 Task: Create a sub task System Test and UAT for the task  Develop a mobile app for iOS and Android in the project AcePlan , assign it to team member softage.2@softage.net and update the status of the sub task to  At Risk , set the priority of the sub task to Medium
Action: Mouse moved to (59, 318)
Screenshot: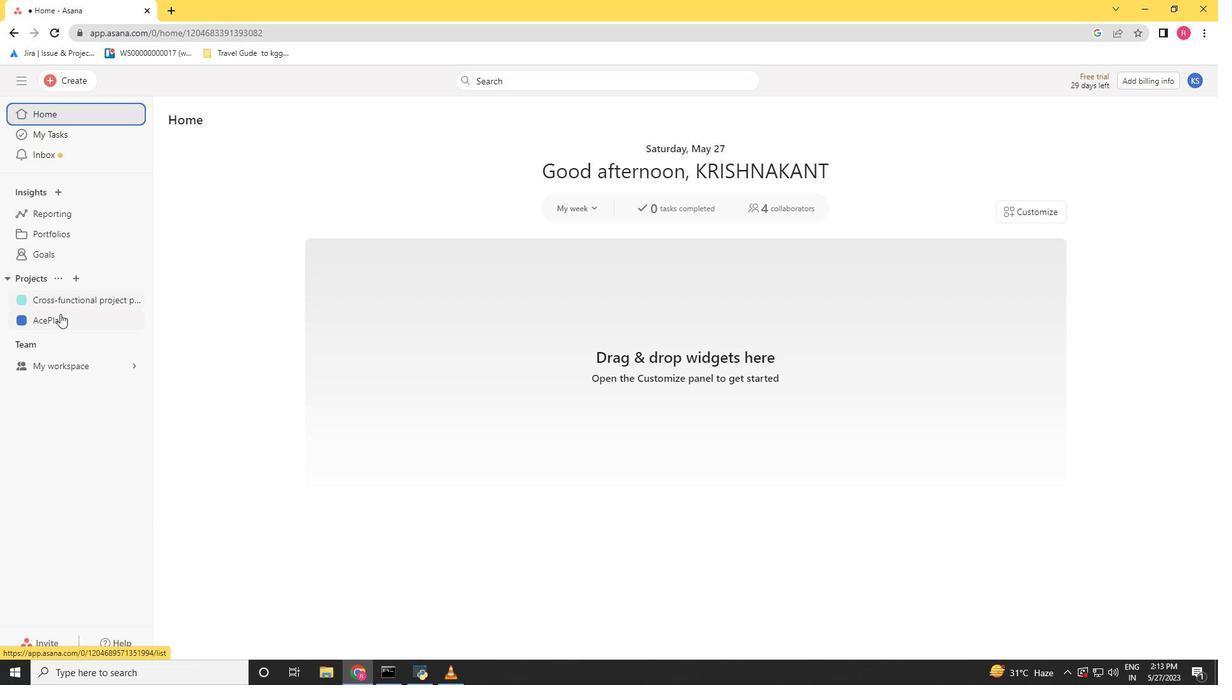 
Action: Mouse pressed left at (59, 318)
Screenshot: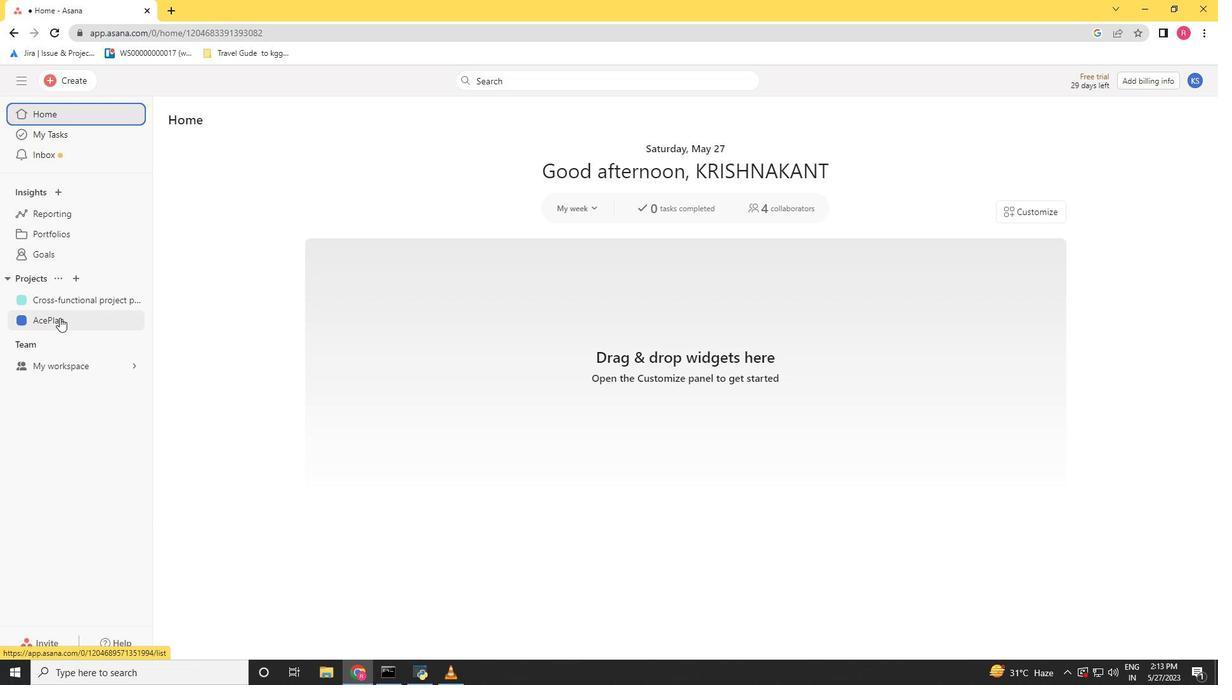 
Action: Mouse moved to (459, 322)
Screenshot: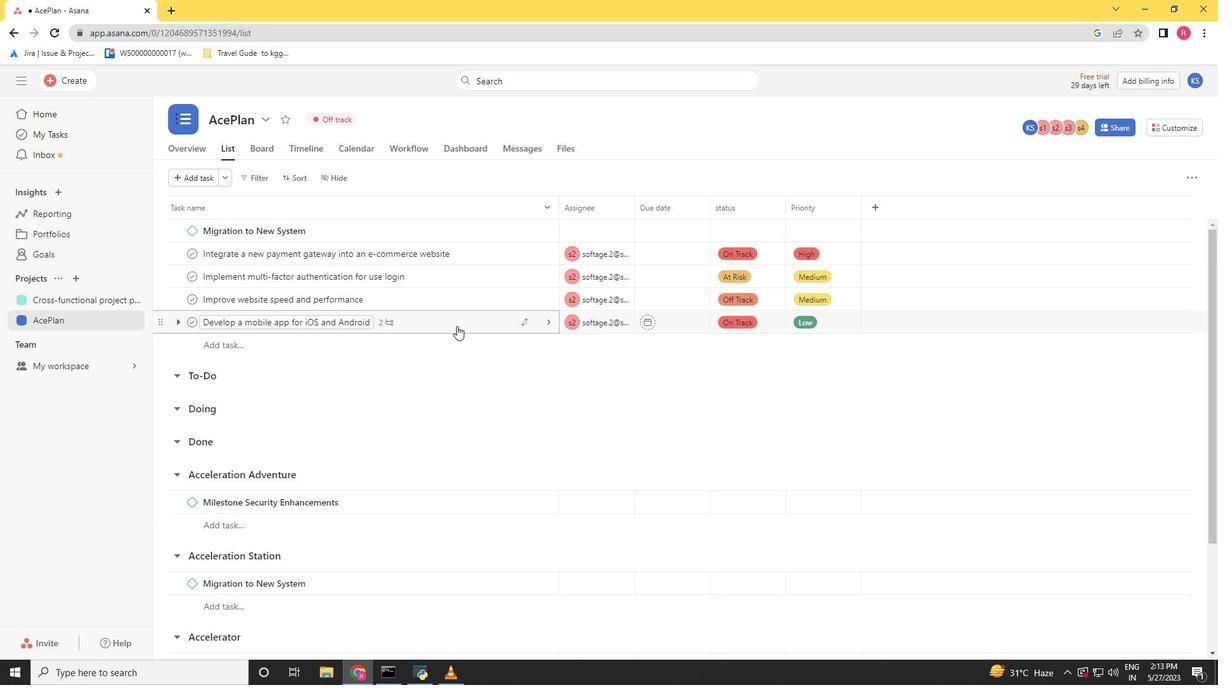 
Action: Mouse pressed left at (459, 322)
Screenshot: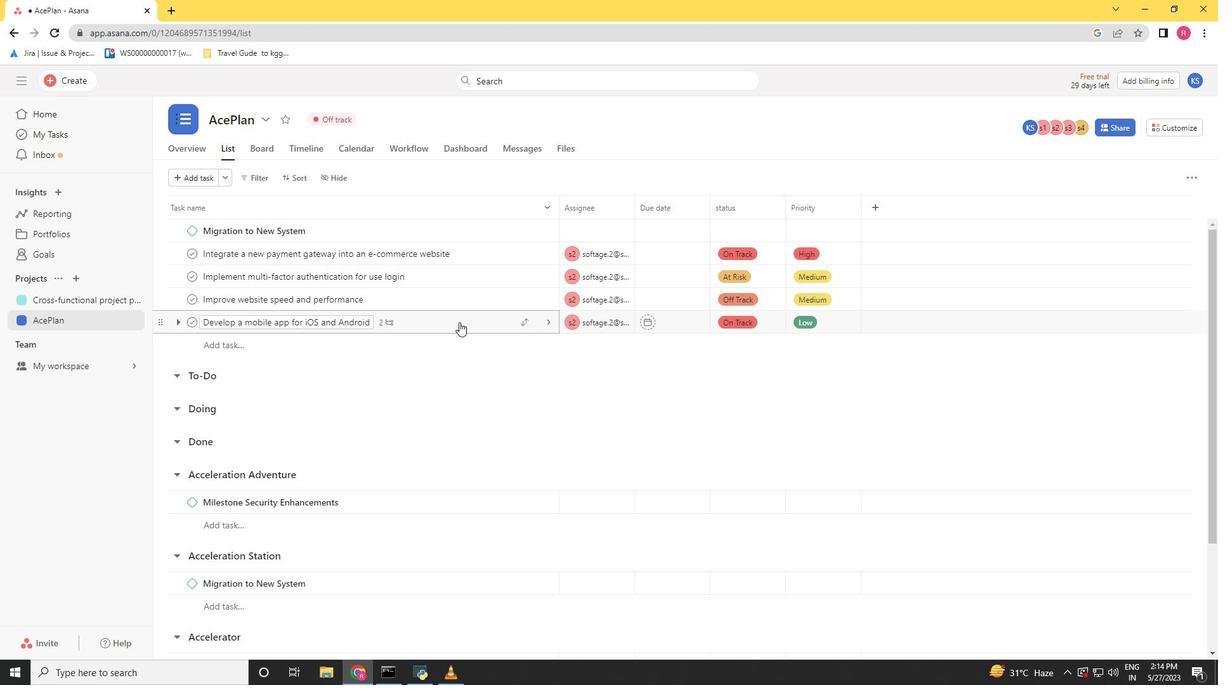 
Action: Mouse moved to (918, 341)
Screenshot: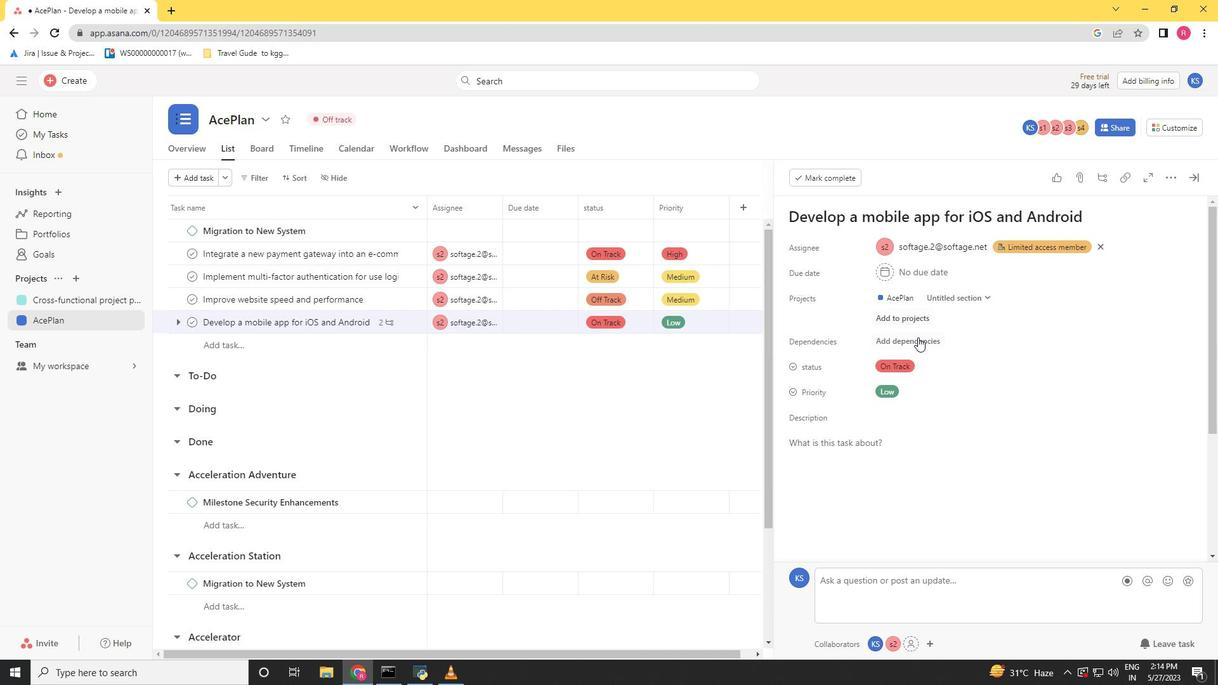 
Action: Mouse scrolled (918, 340) with delta (0, 0)
Screenshot: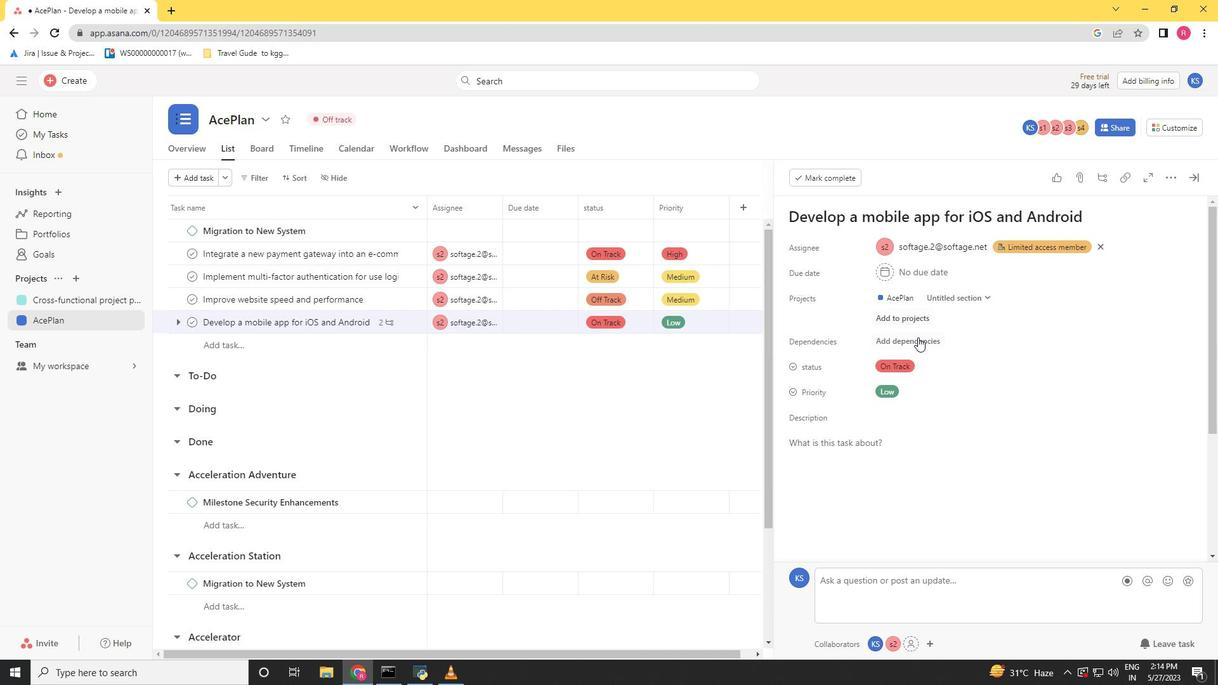 
Action: Mouse moved to (917, 344)
Screenshot: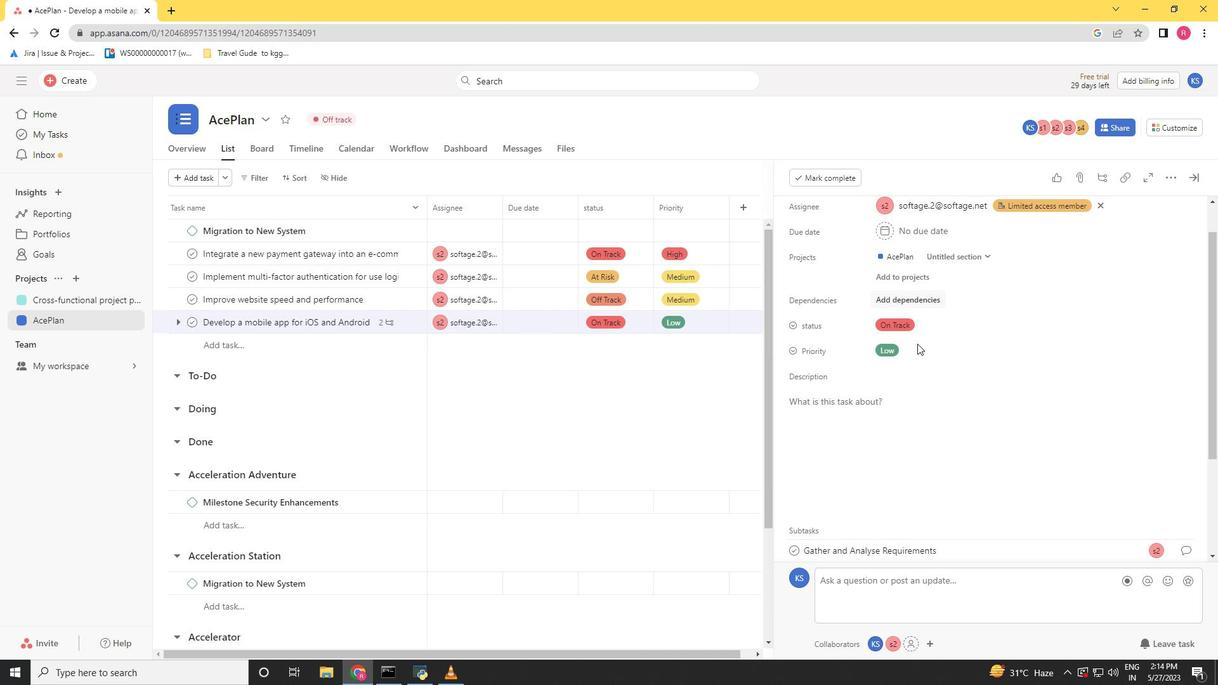 
Action: Mouse scrolled (917, 344) with delta (0, 0)
Screenshot: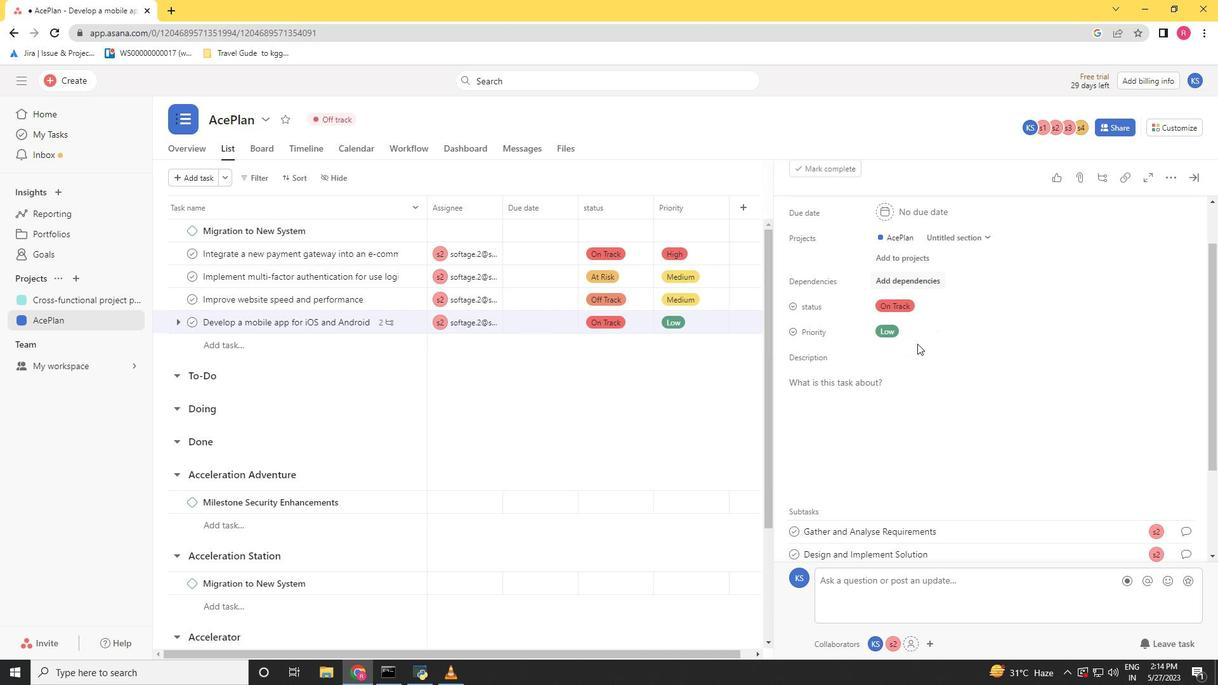 
Action: Mouse scrolled (917, 344) with delta (0, 0)
Screenshot: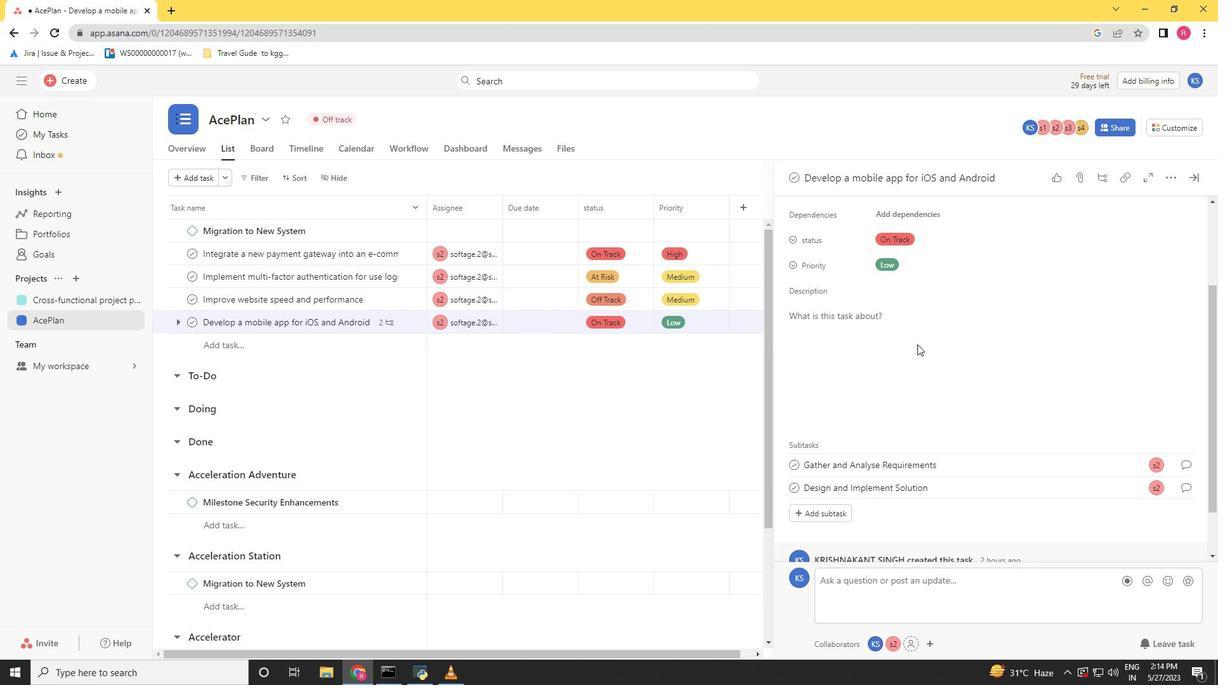 
Action: Mouse scrolled (917, 344) with delta (0, 0)
Screenshot: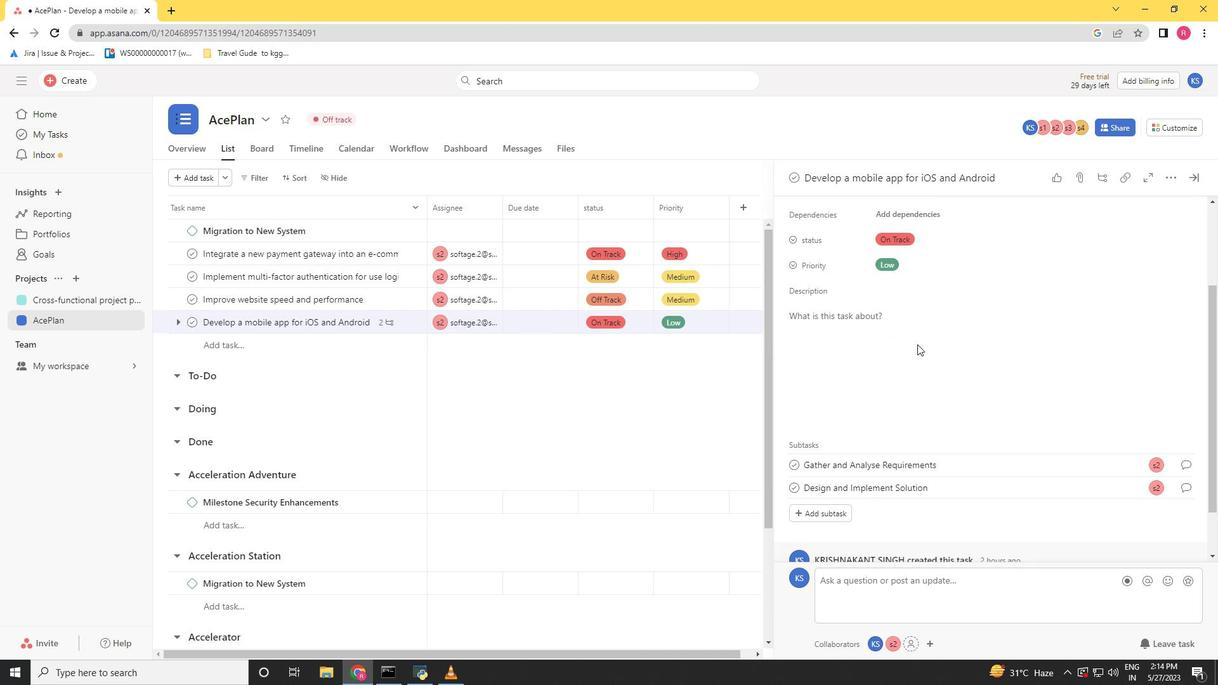 
Action: Mouse scrolled (917, 344) with delta (0, 0)
Screenshot: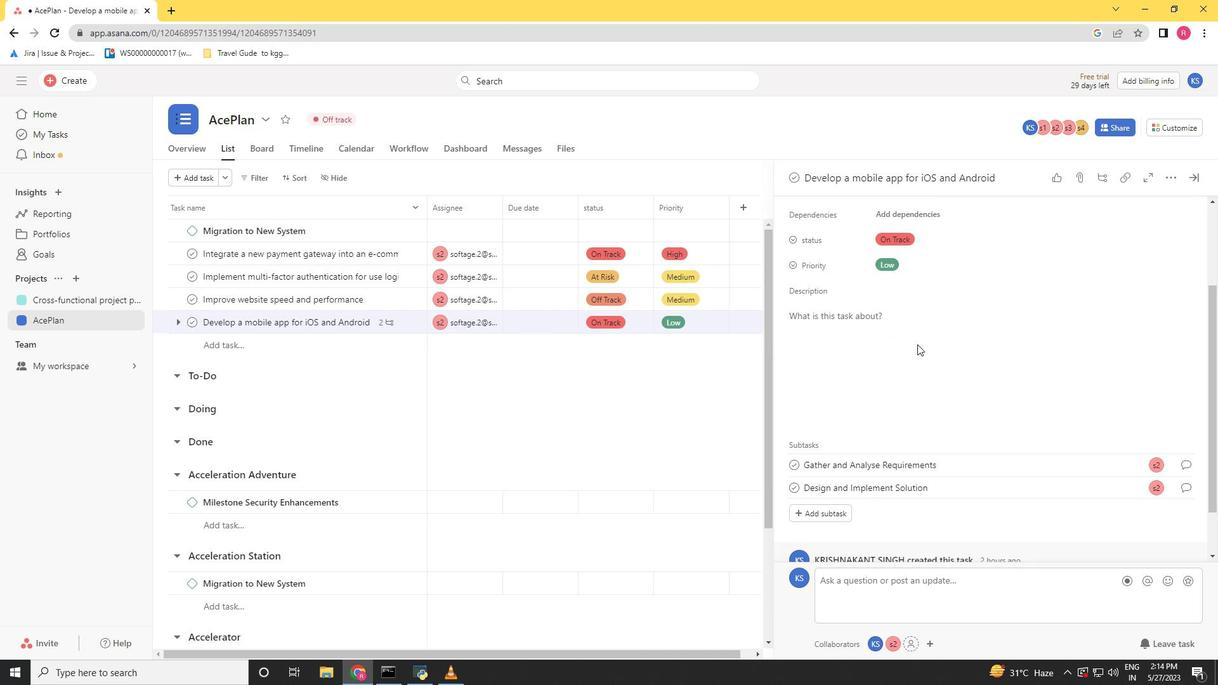 
Action: Mouse scrolled (917, 344) with delta (0, 0)
Screenshot: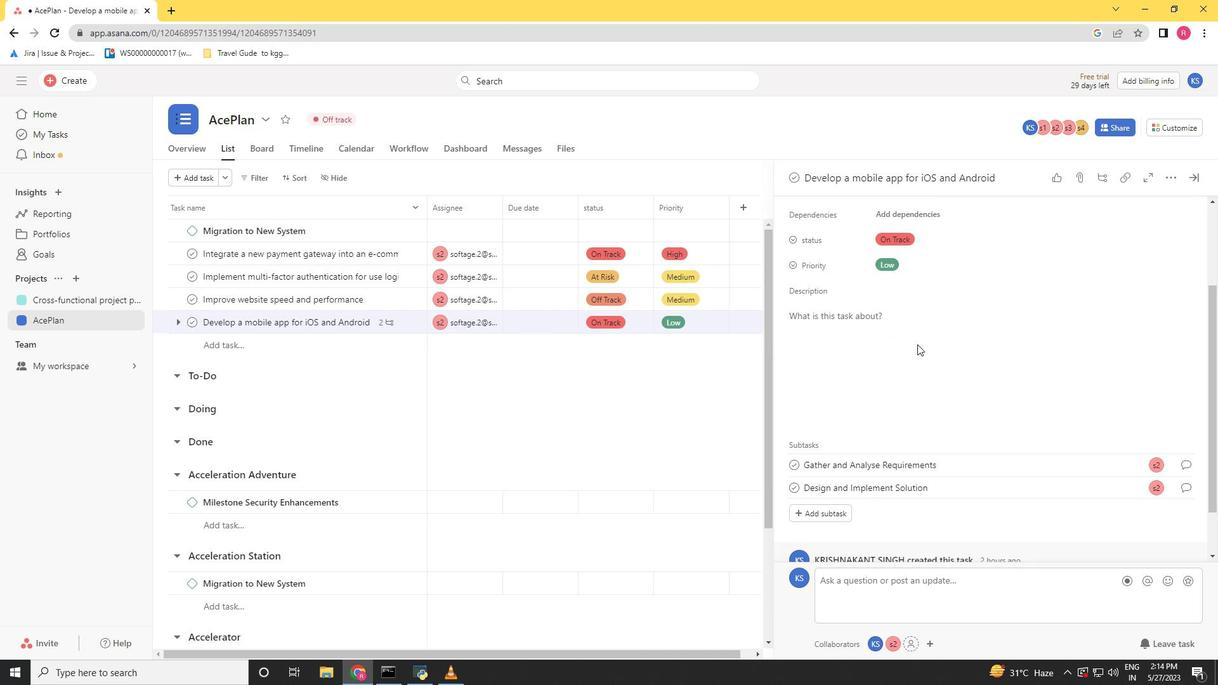 
Action: Mouse scrolled (917, 344) with delta (0, 0)
Screenshot: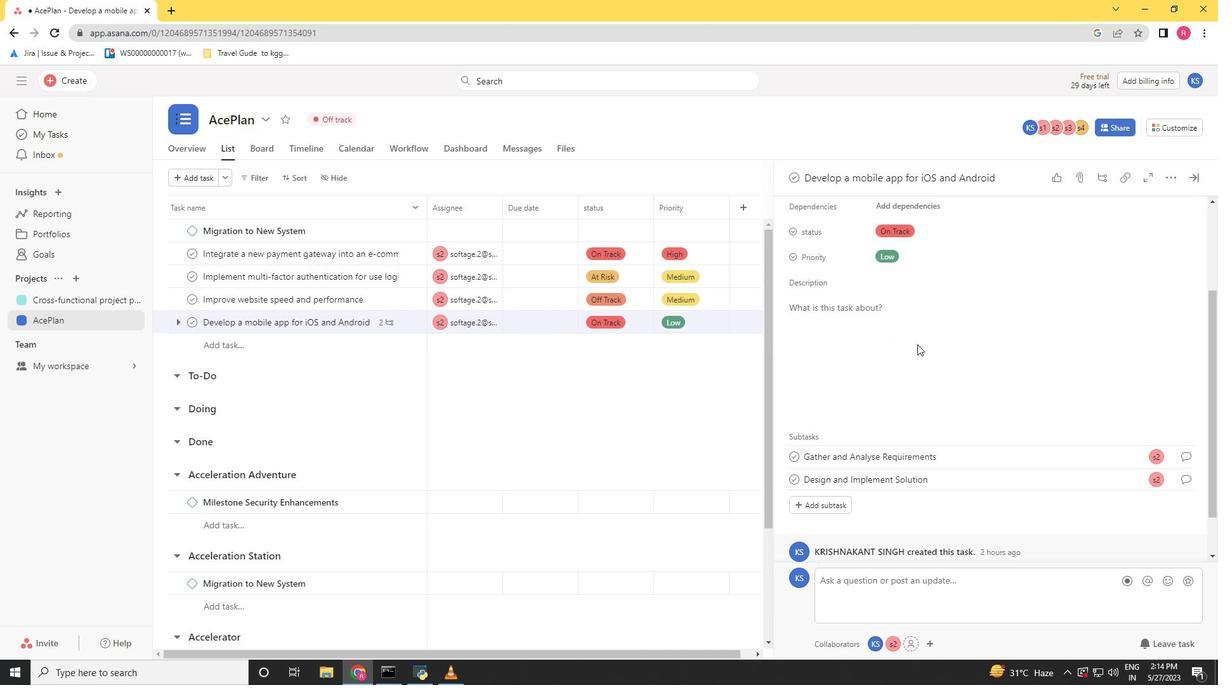 
Action: Mouse moved to (826, 448)
Screenshot: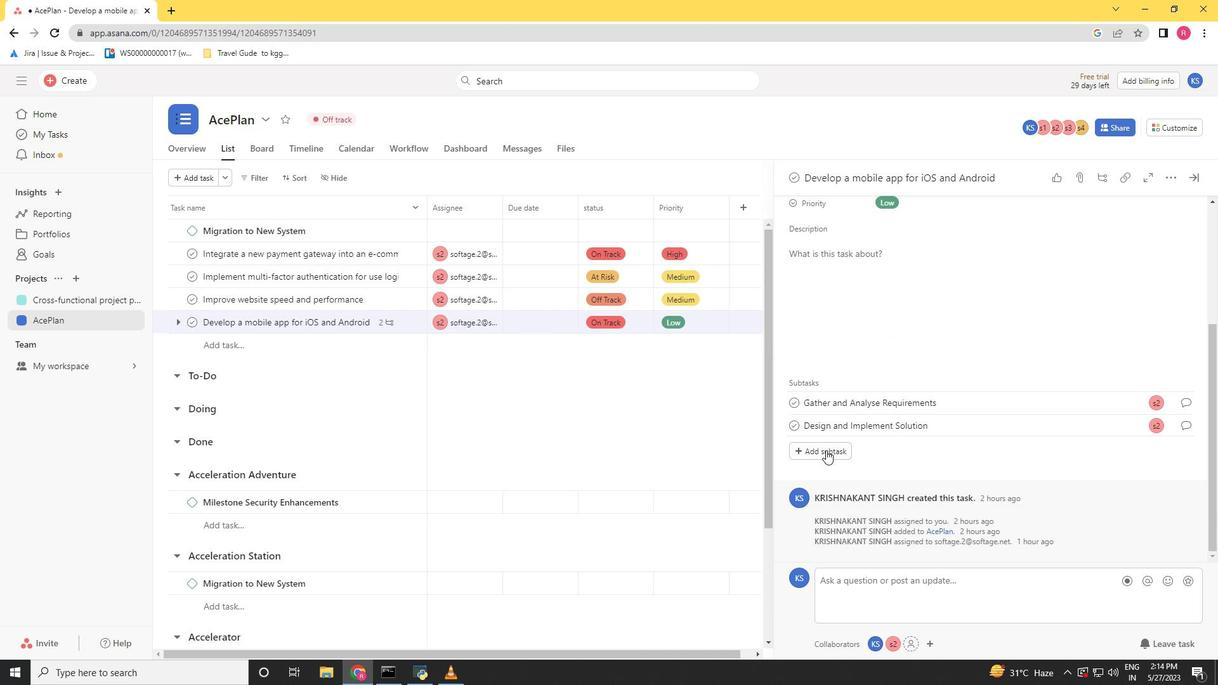 
Action: Mouse pressed left at (826, 448)
Screenshot: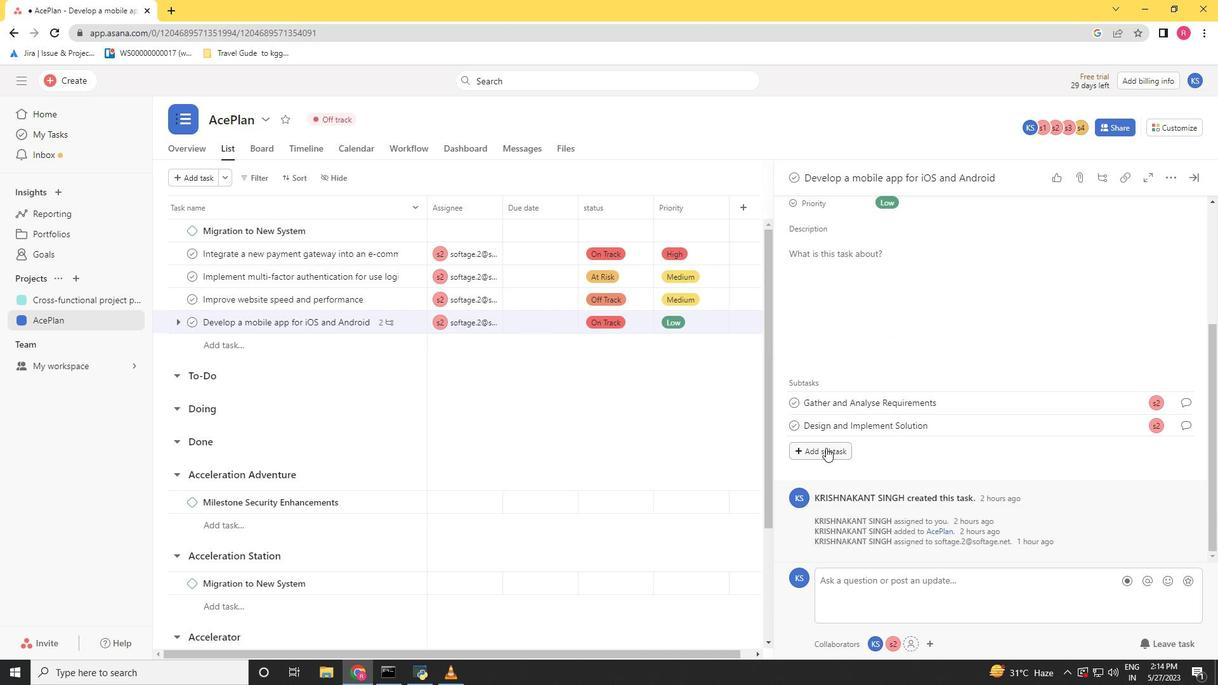 
Action: Mouse moved to (819, 451)
Screenshot: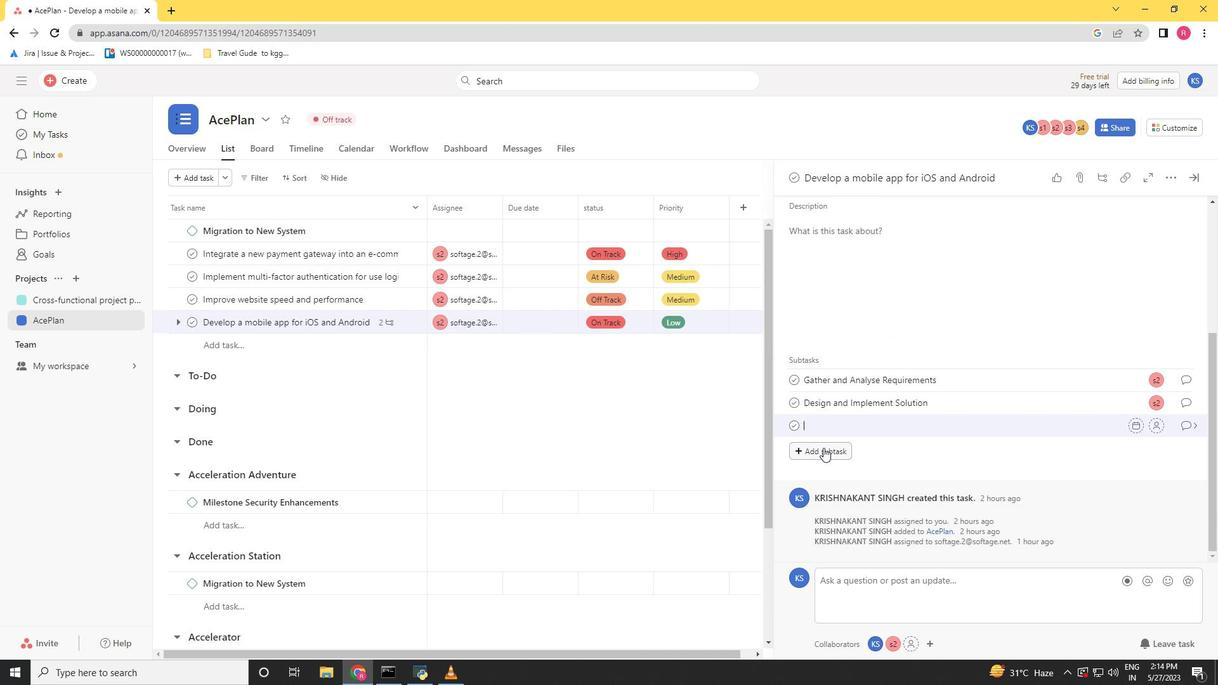 
Action: Key pressed <Key.shift>System<Key.space><Key.shift>Test<Key.space>and<Key.space><Key.shift><Key.shift><Key.shift><Key.shift><Key.shift><Key.shift>UAT<Key.space><Key.enter>
Screenshot: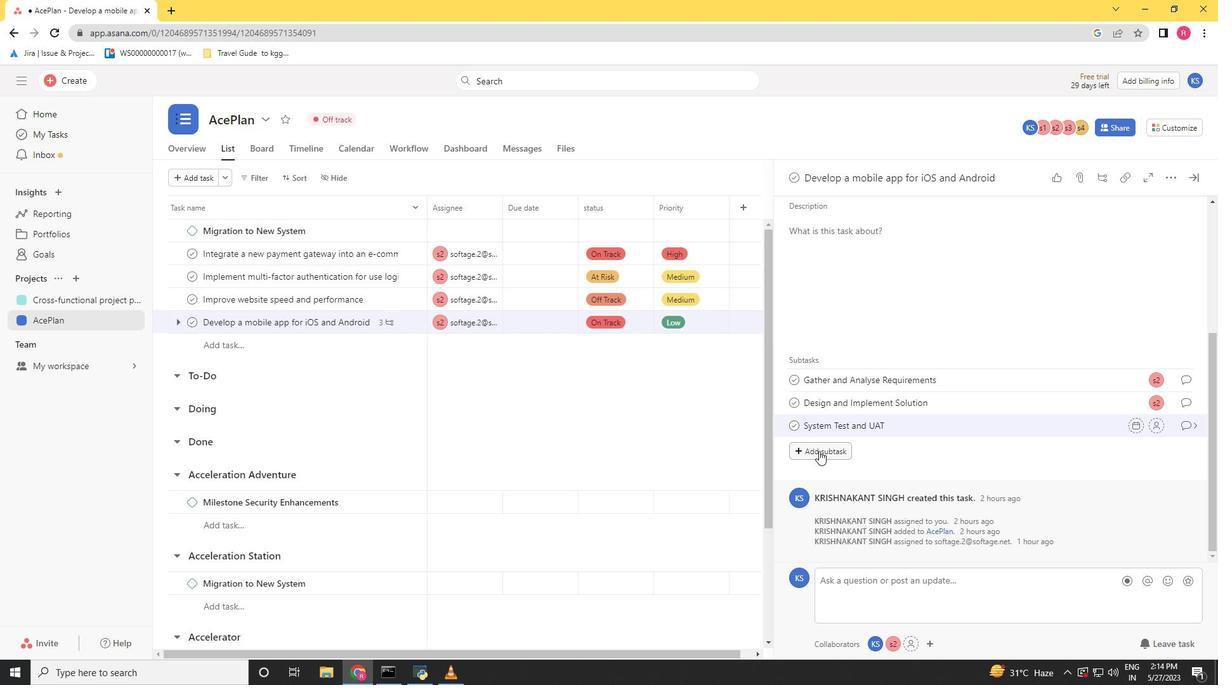 
Action: Mouse moved to (1192, 405)
Screenshot: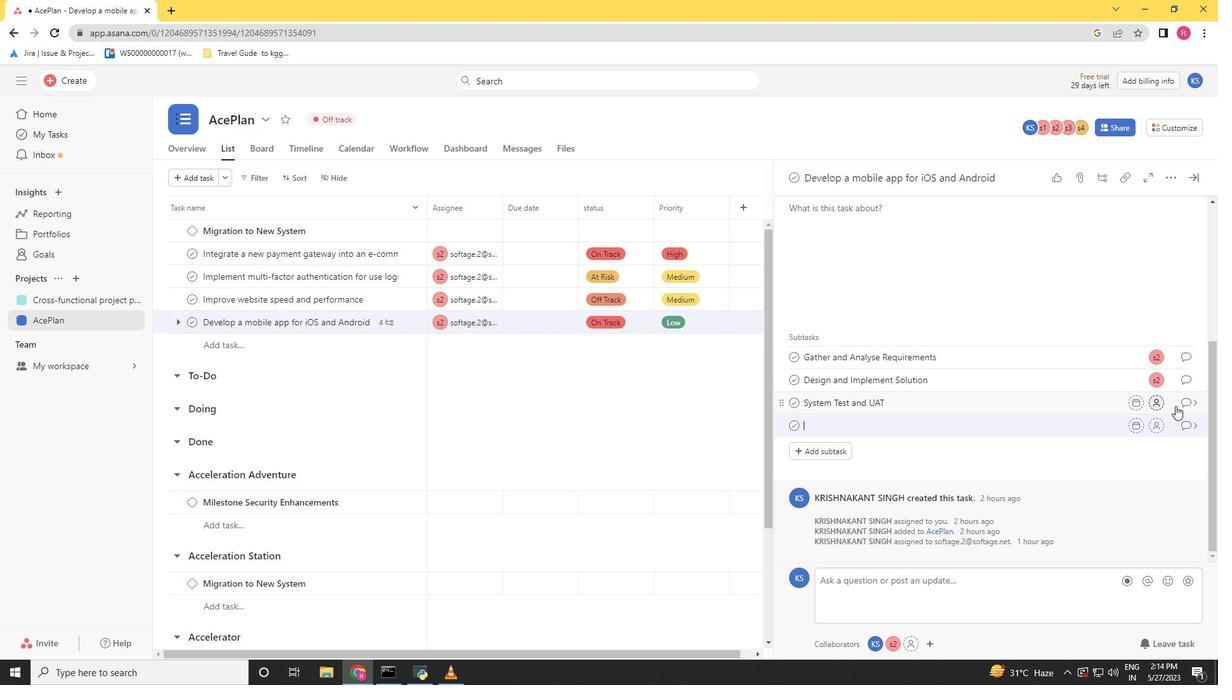 
Action: Mouse pressed left at (1192, 405)
Screenshot: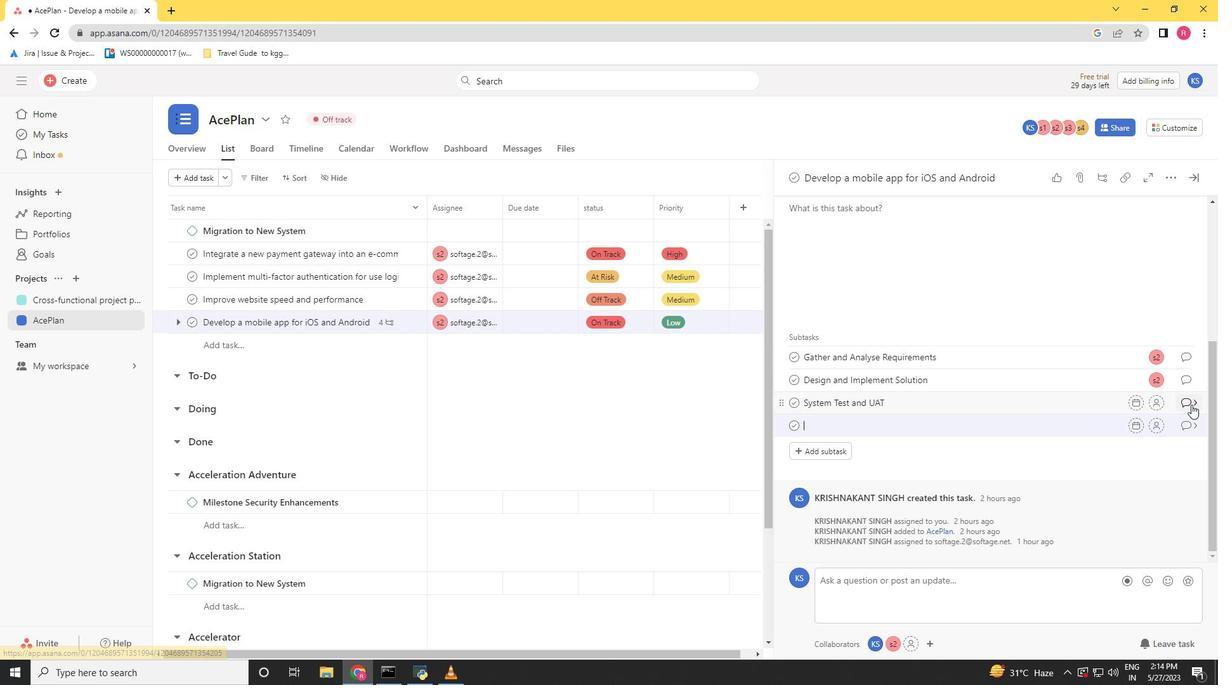 
Action: Mouse moved to (1182, 422)
Screenshot: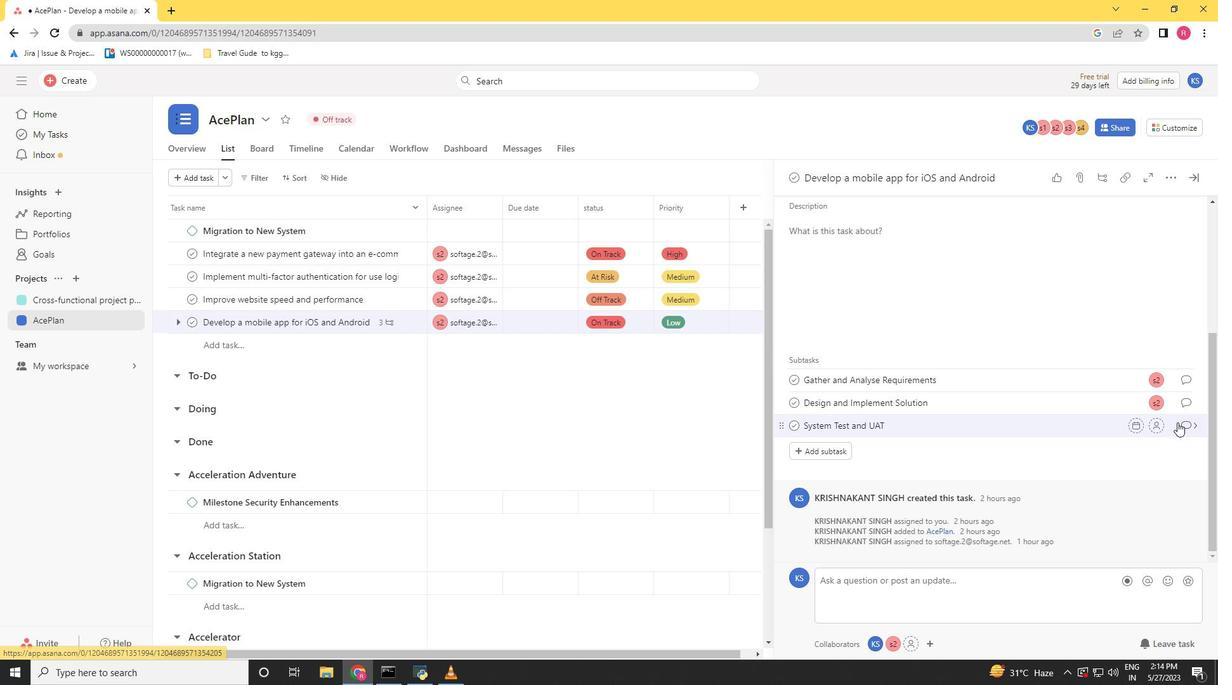 
Action: Mouse pressed left at (1182, 422)
Screenshot: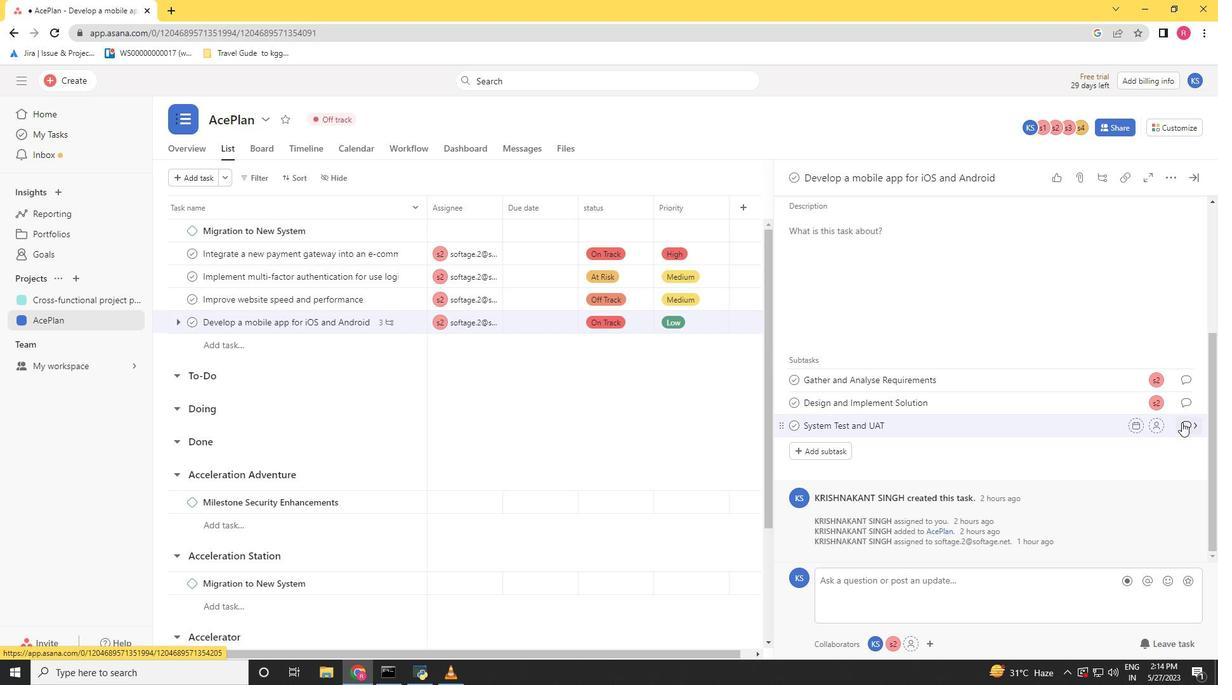 
Action: Mouse moved to (821, 359)
Screenshot: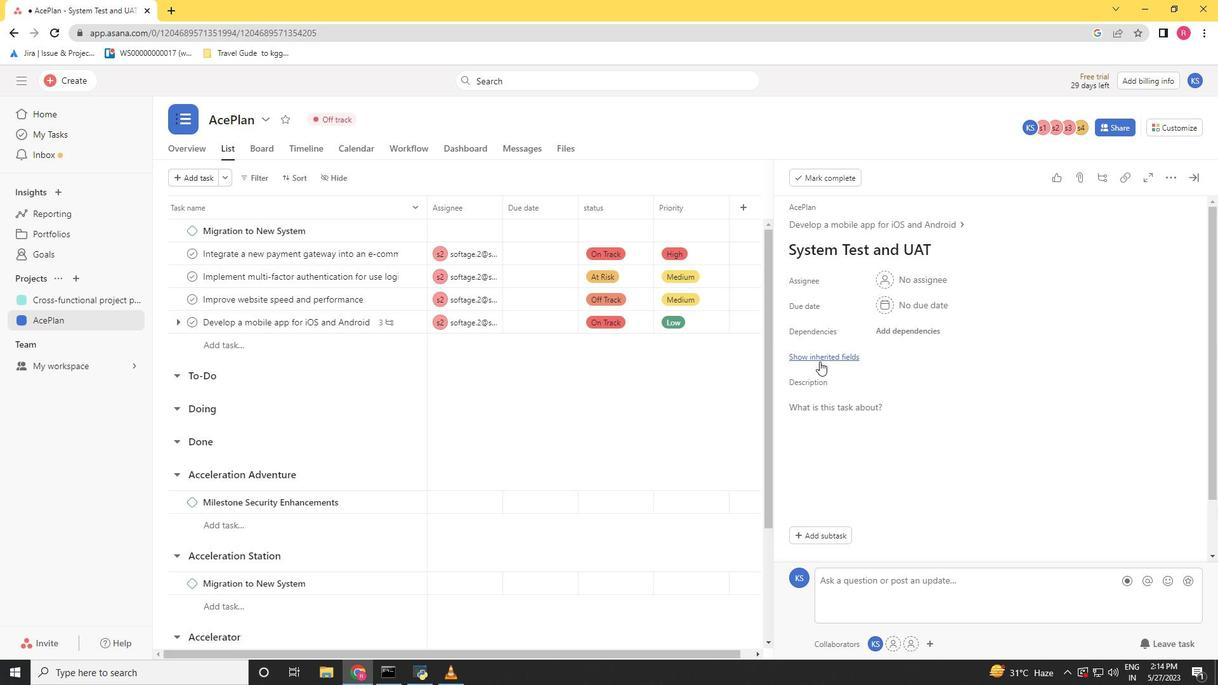 
Action: Mouse pressed left at (821, 359)
Screenshot: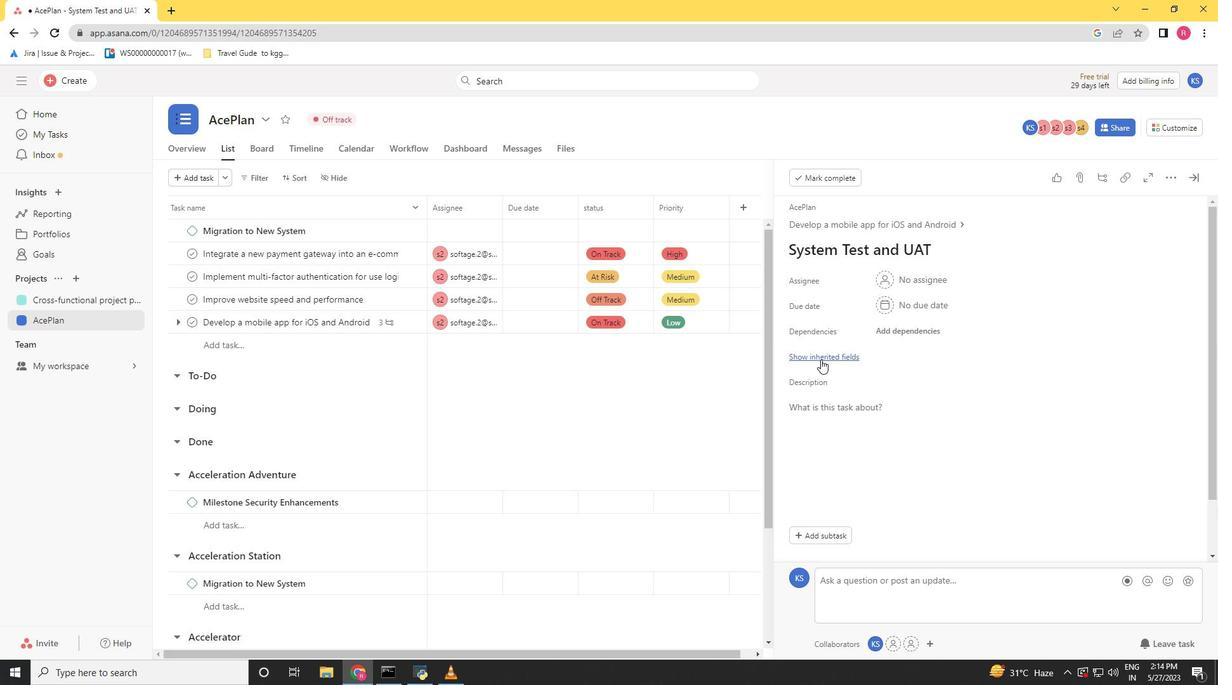 
Action: Mouse moved to (889, 502)
Screenshot: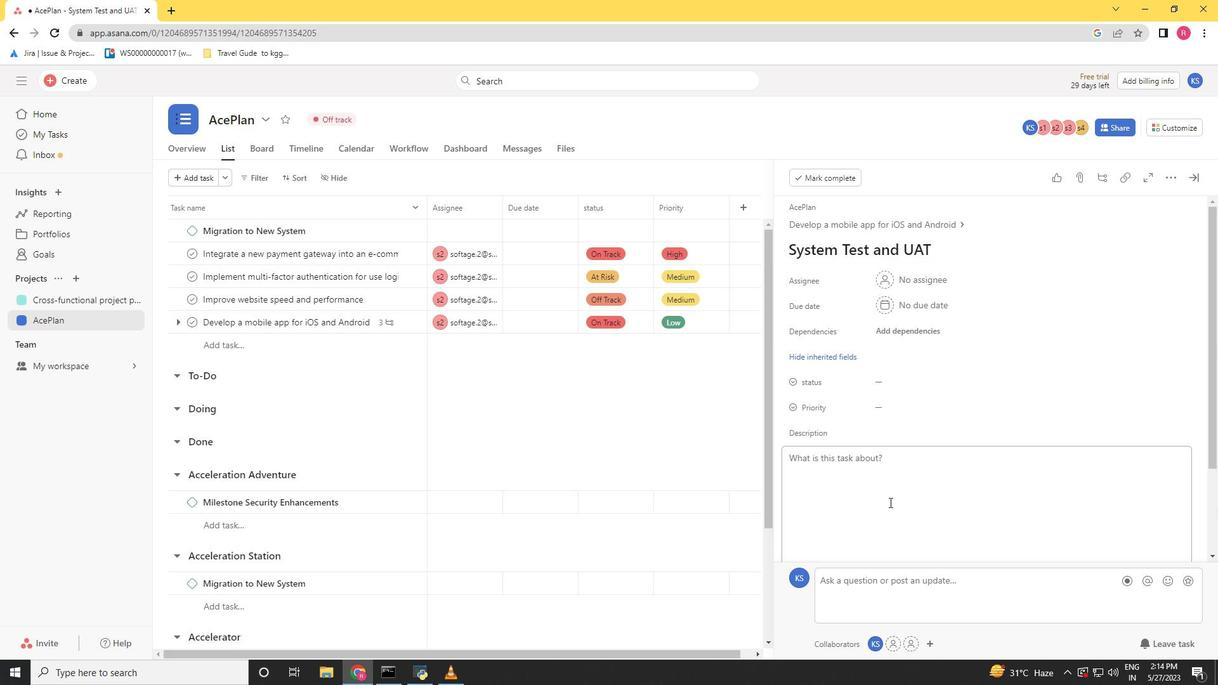 
Action: Mouse scrolled (889, 501) with delta (0, 0)
Screenshot: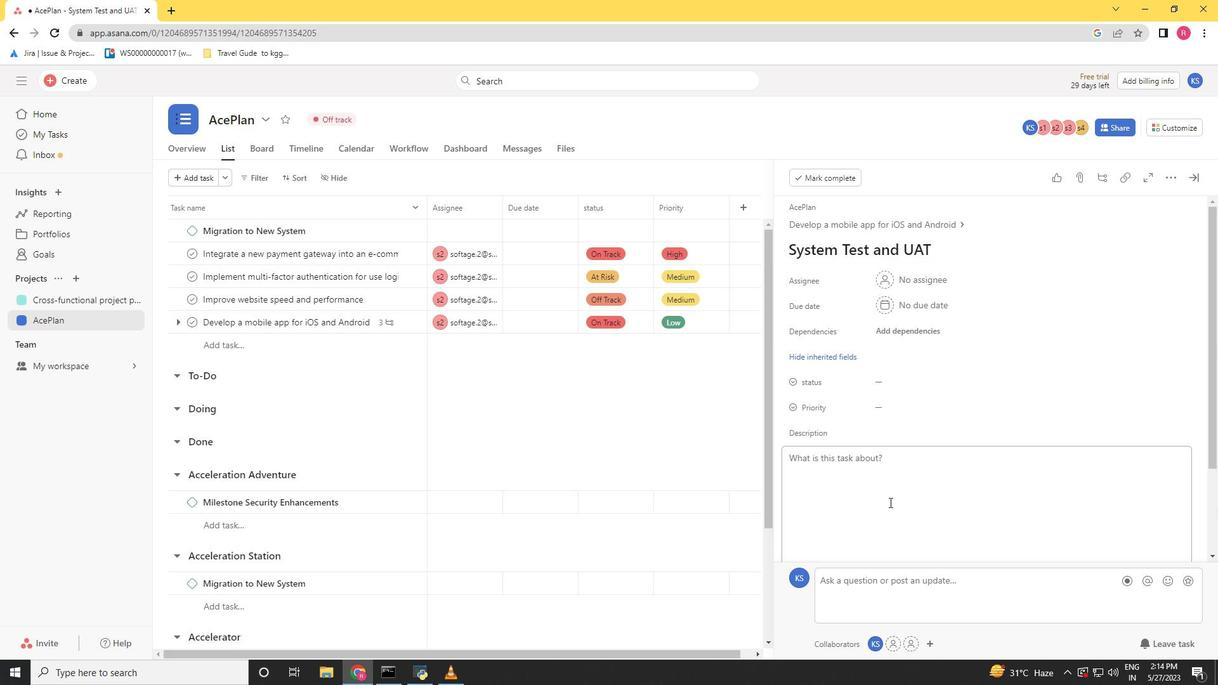 
Action: Mouse moved to (415, 325)
Screenshot: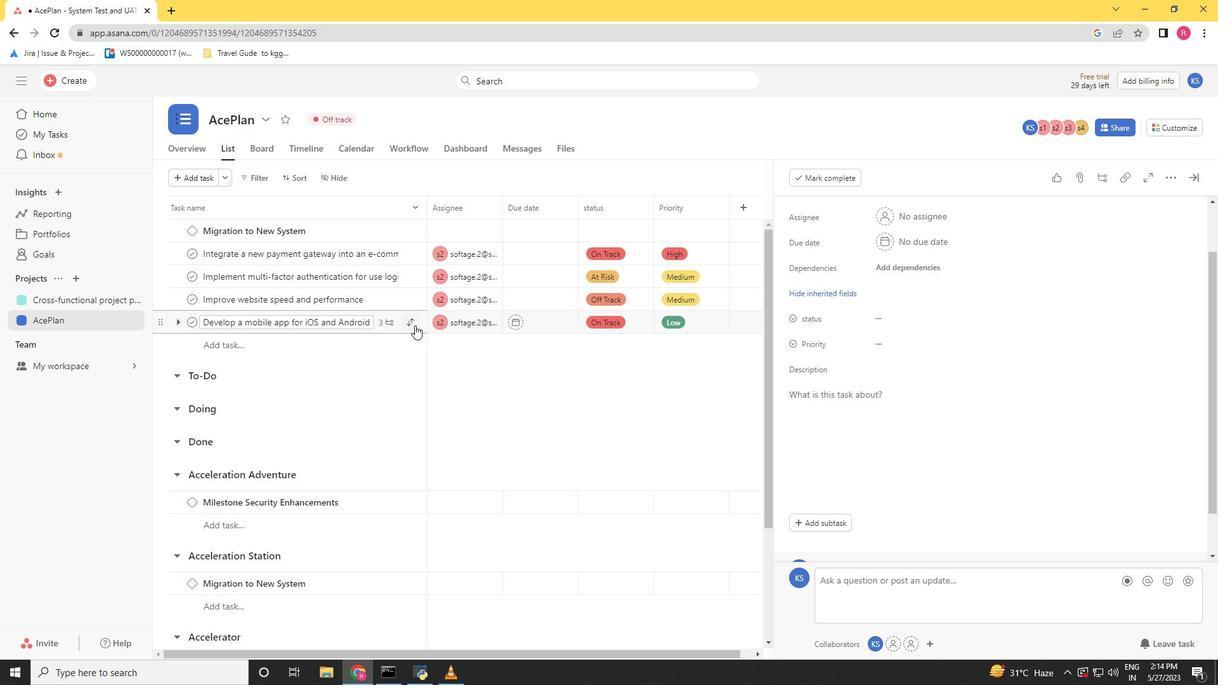 
Action: Mouse pressed left at (415, 325)
Screenshot: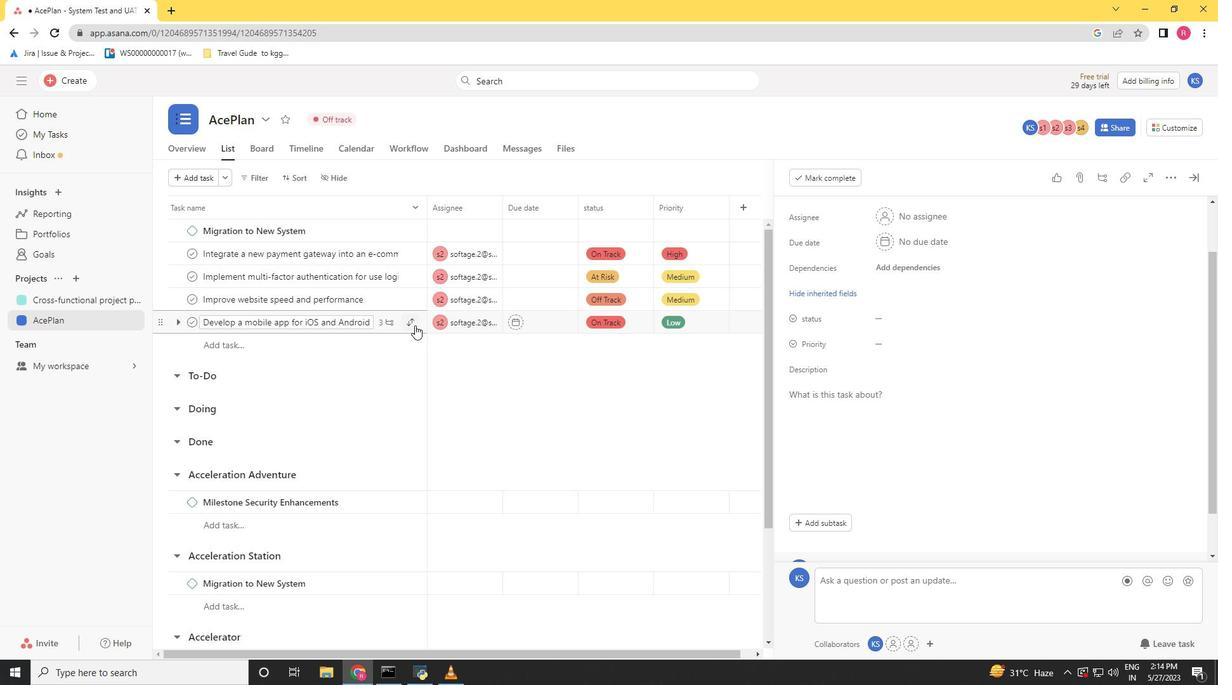 
Action: Mouse moved to (1201, 179)
Screenshot: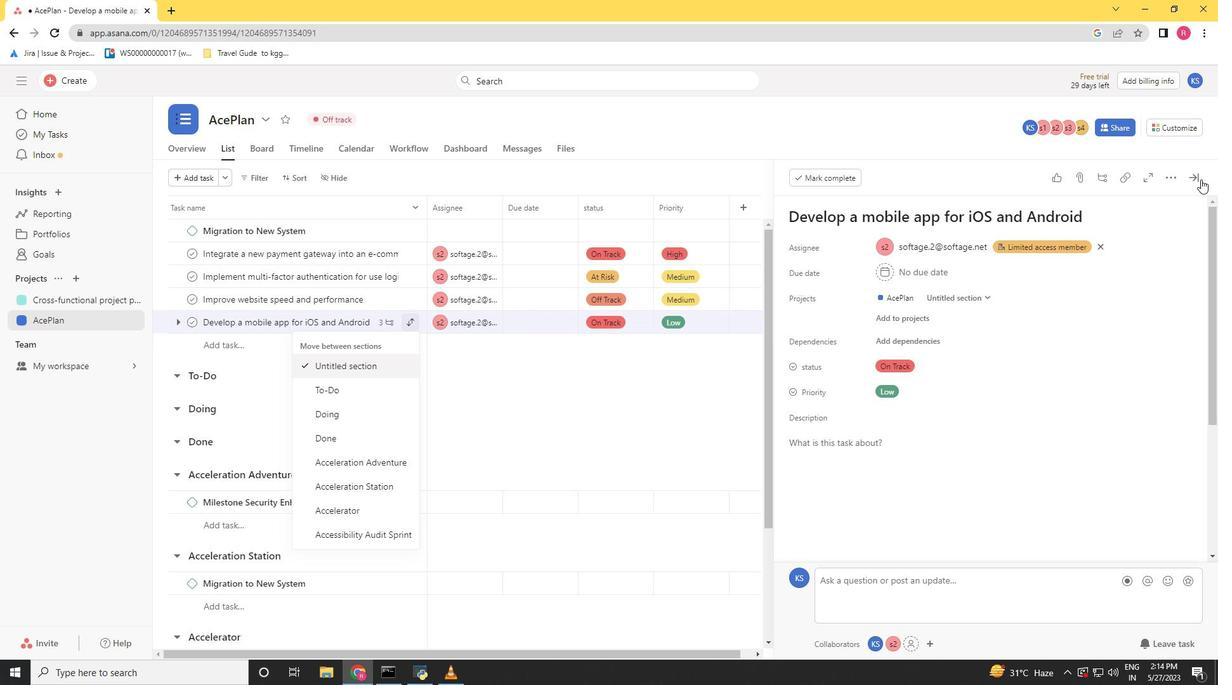 
Action: Mouse pressed left at (1201, 179)
Screenshot: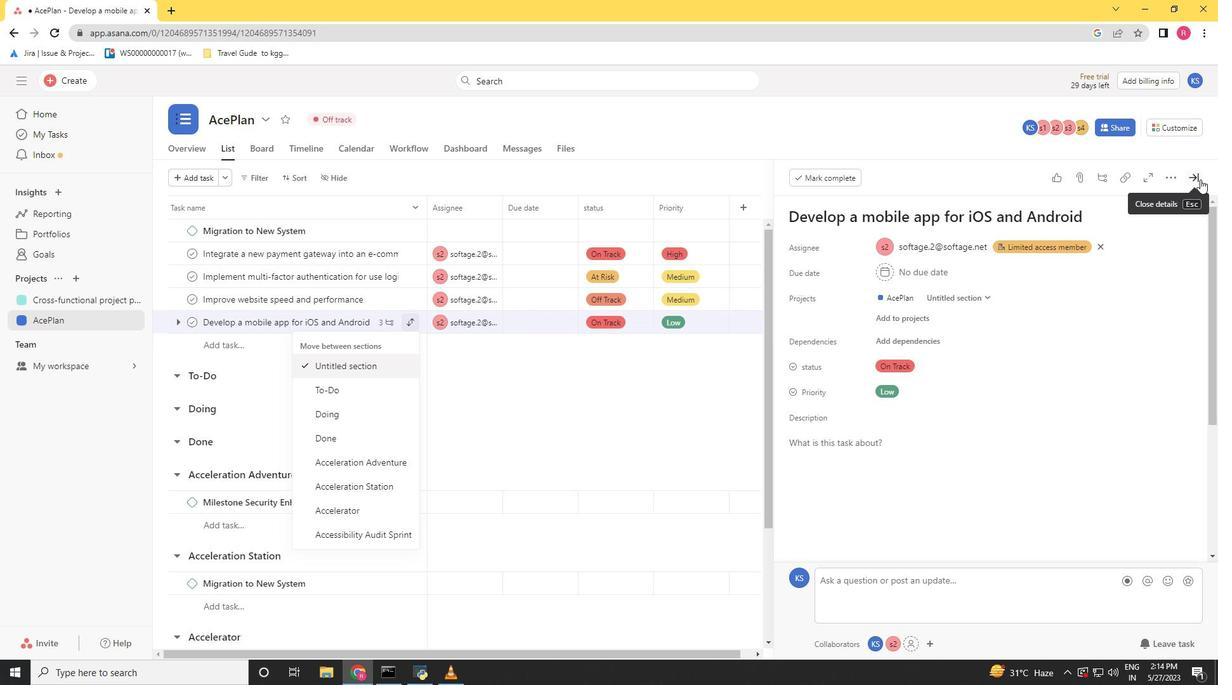 
Action: Mouse moved to (475, 319)
Screenshot: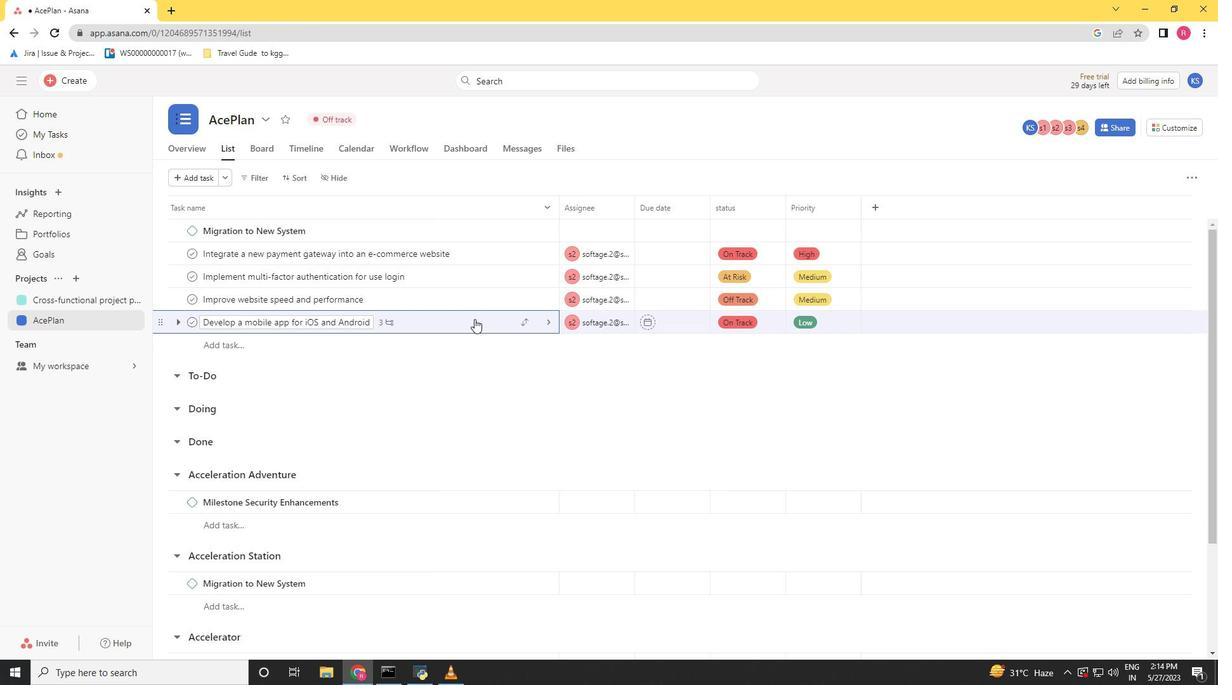 
Action: Mouse pressed left at (475, 319)
Screenshot: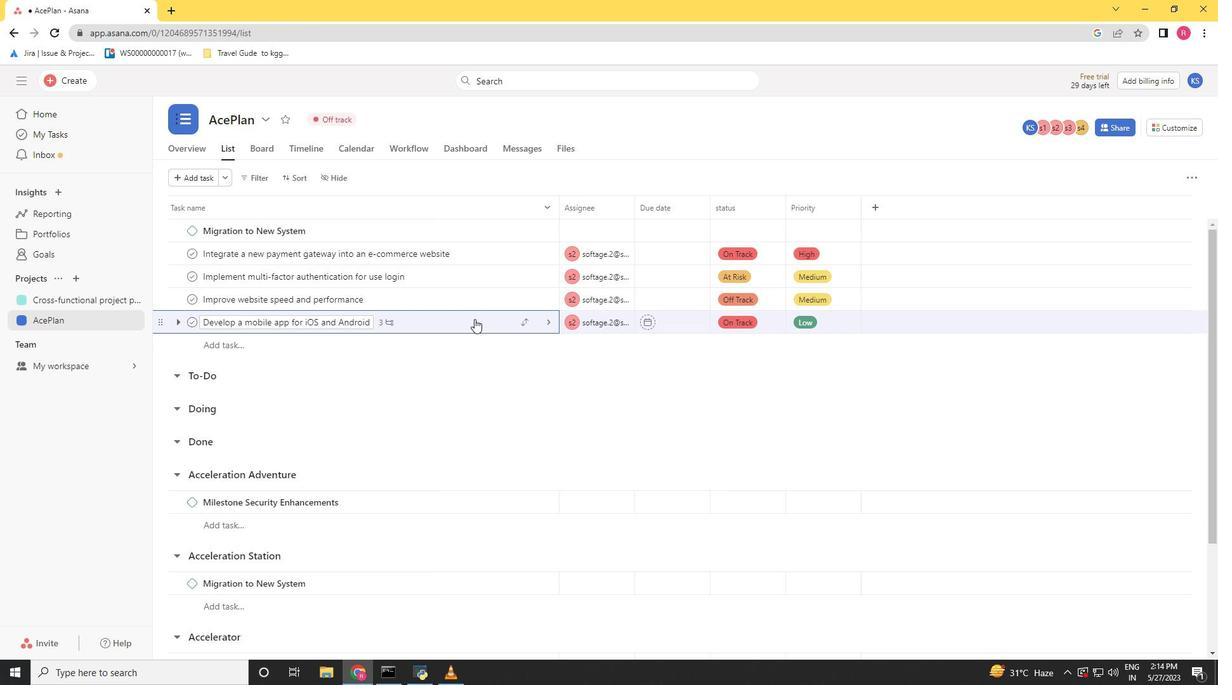 
Action: Mouse moved to (910, 450)
Screenshot: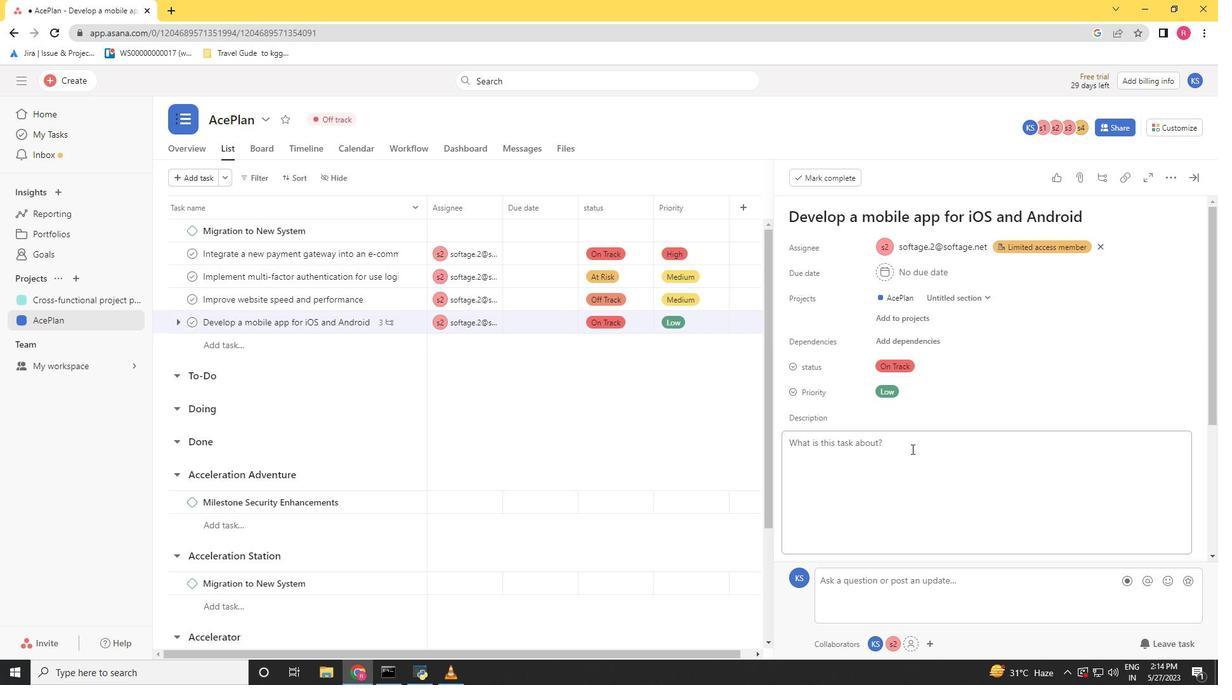 
Action: Mouse scrolled (910, 450) with delta (0, 0)
Screenshot: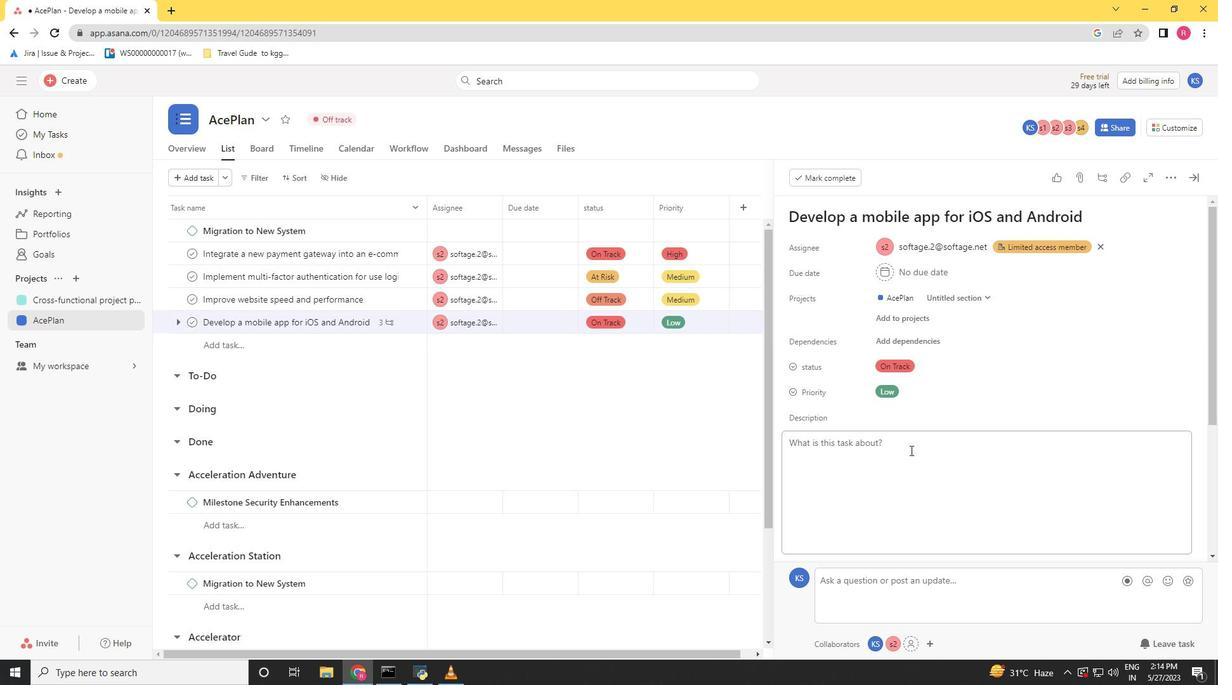 
Action: Mouse scrolled (910, 450) with delta (0, 0)
Screenshot: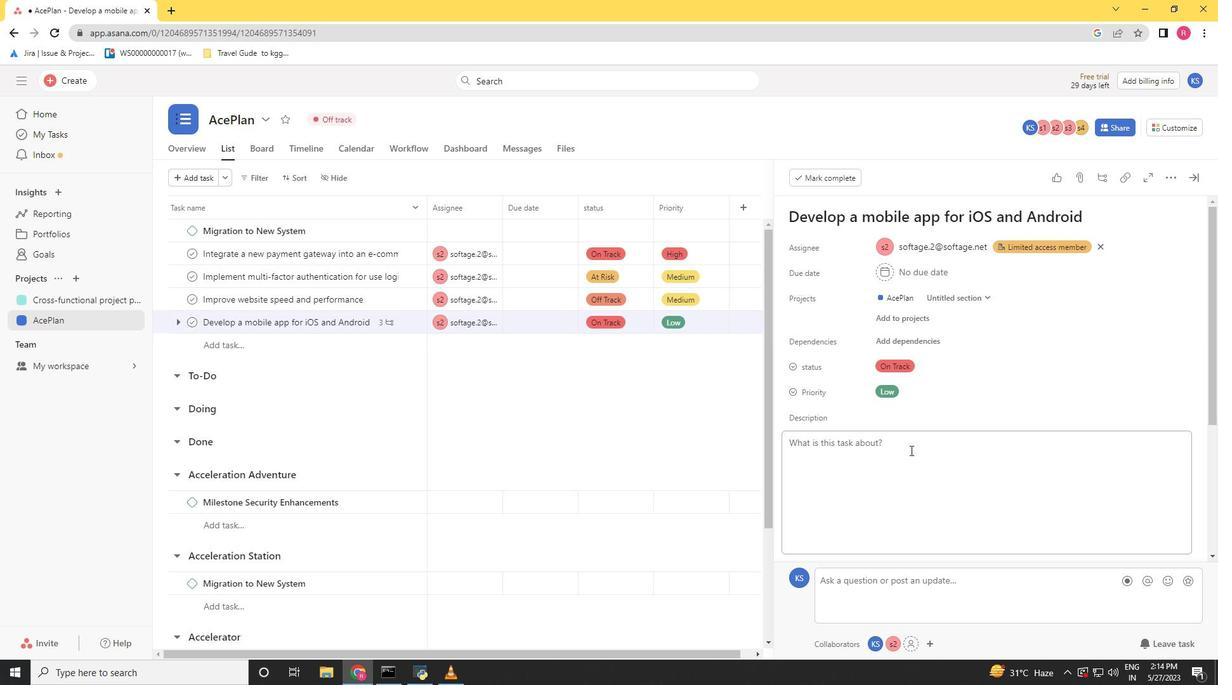 
Action: Mouse scrolled (910, 450) with delta (0, 0)
Screenshot: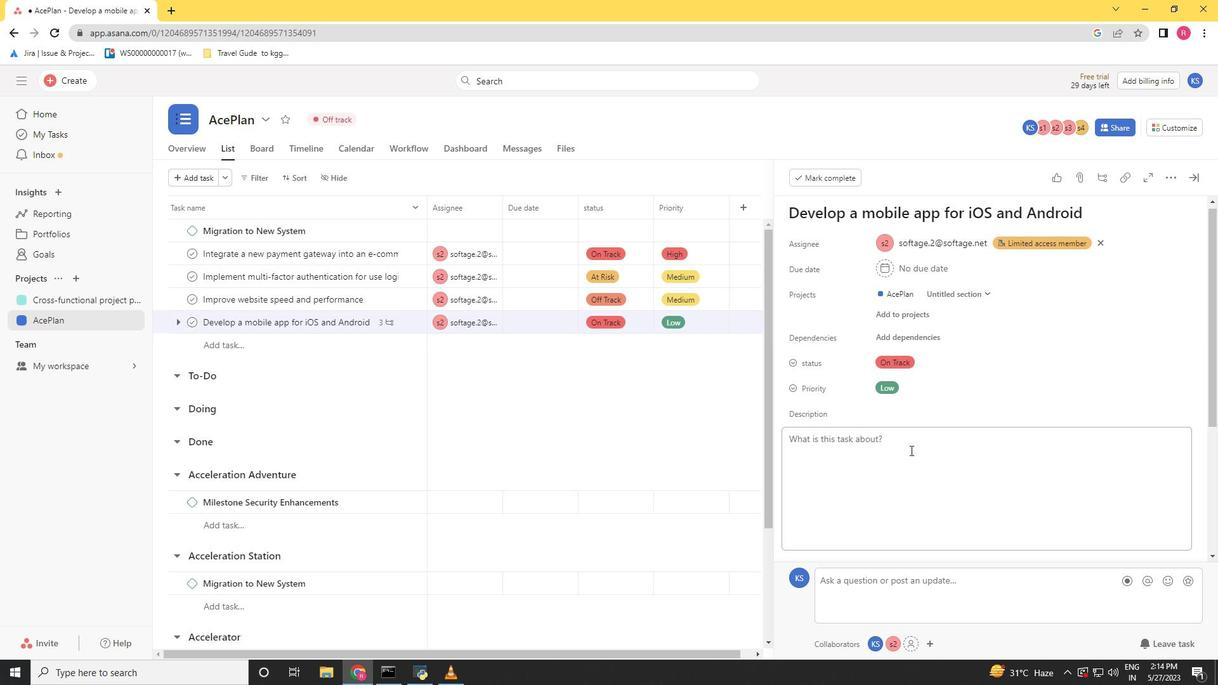 
Action: Mouse scrolled (910, 450) with delta (0, 0)
Screenshot: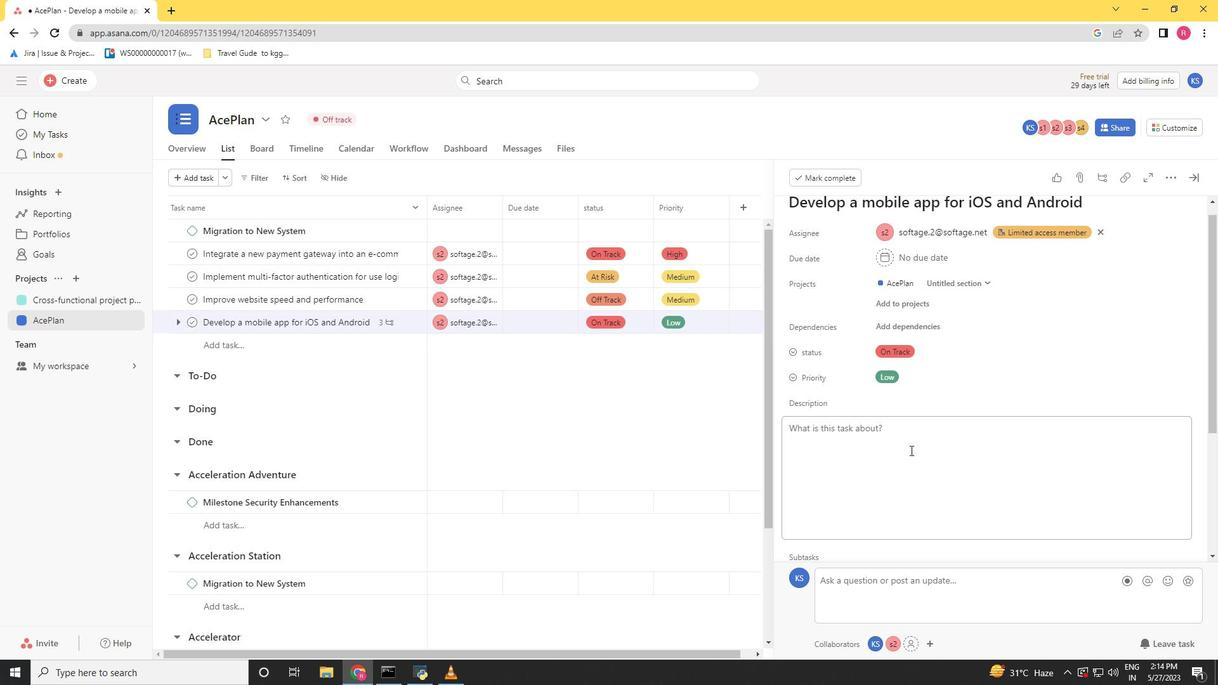 
Action: Mouse moved to (1158, 423)
Screenshot: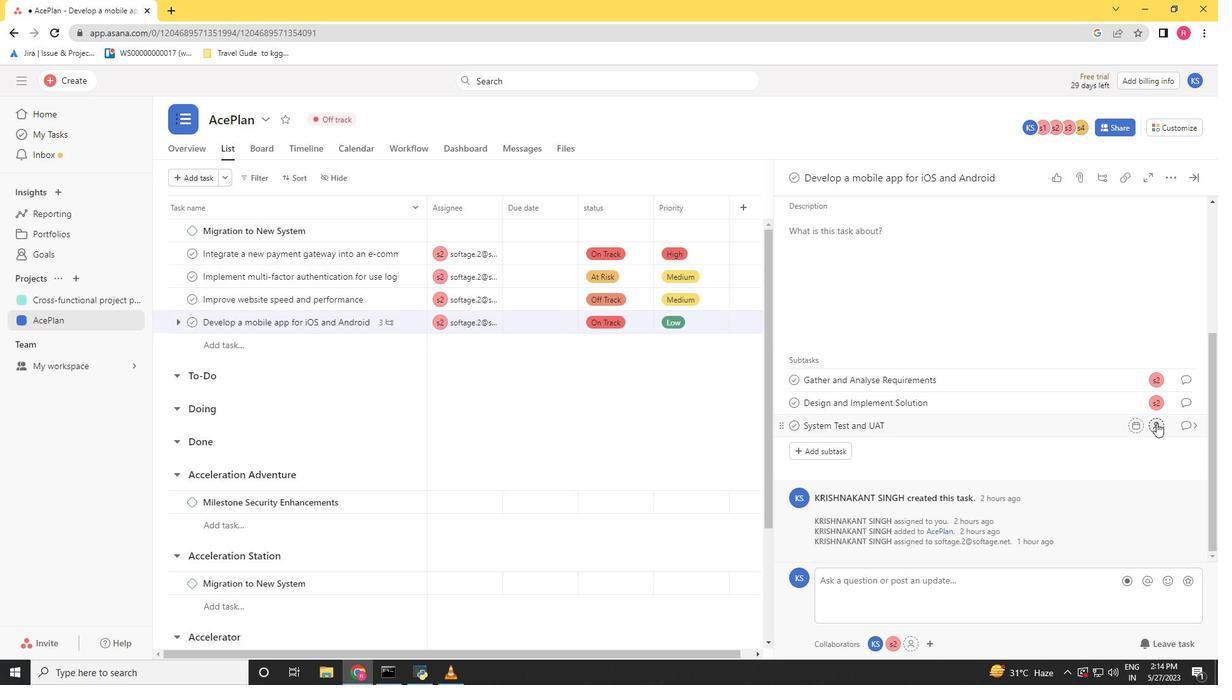 
Action: Mouse pressed left at (1158, 423)
Screenshot: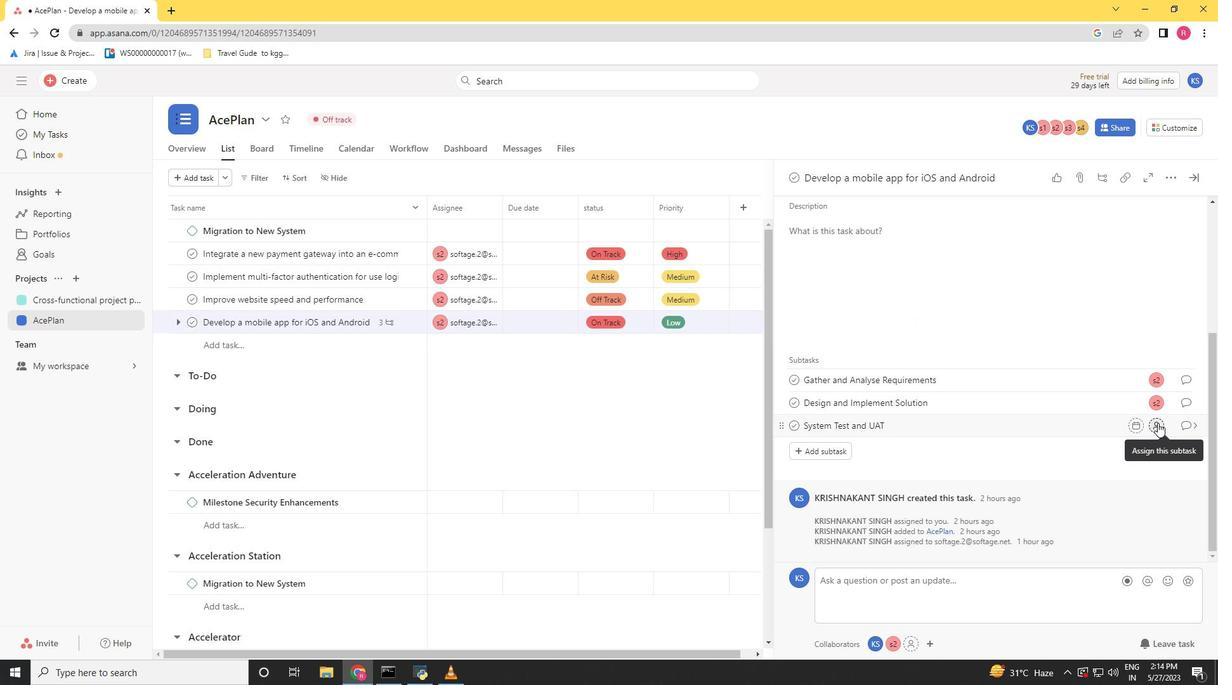 
Action: Mouse moved to (1028, 517)
Screenshot: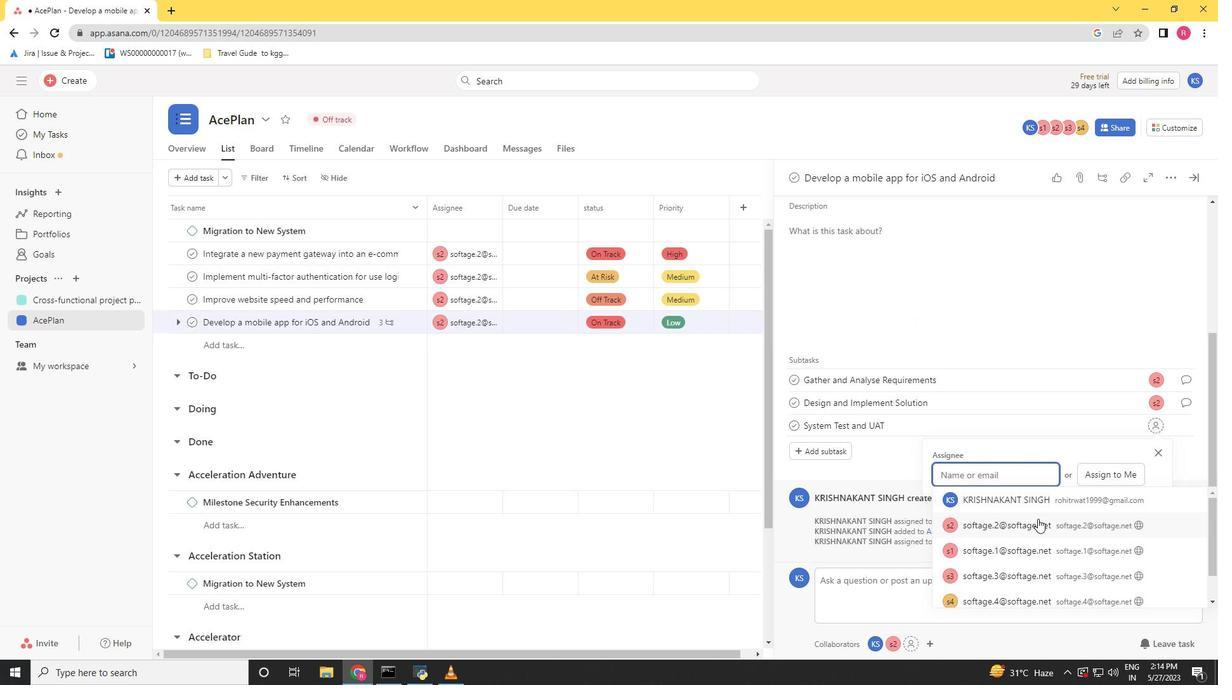 
Action: Mouse pressed left at (1028, 517)
Screenshot: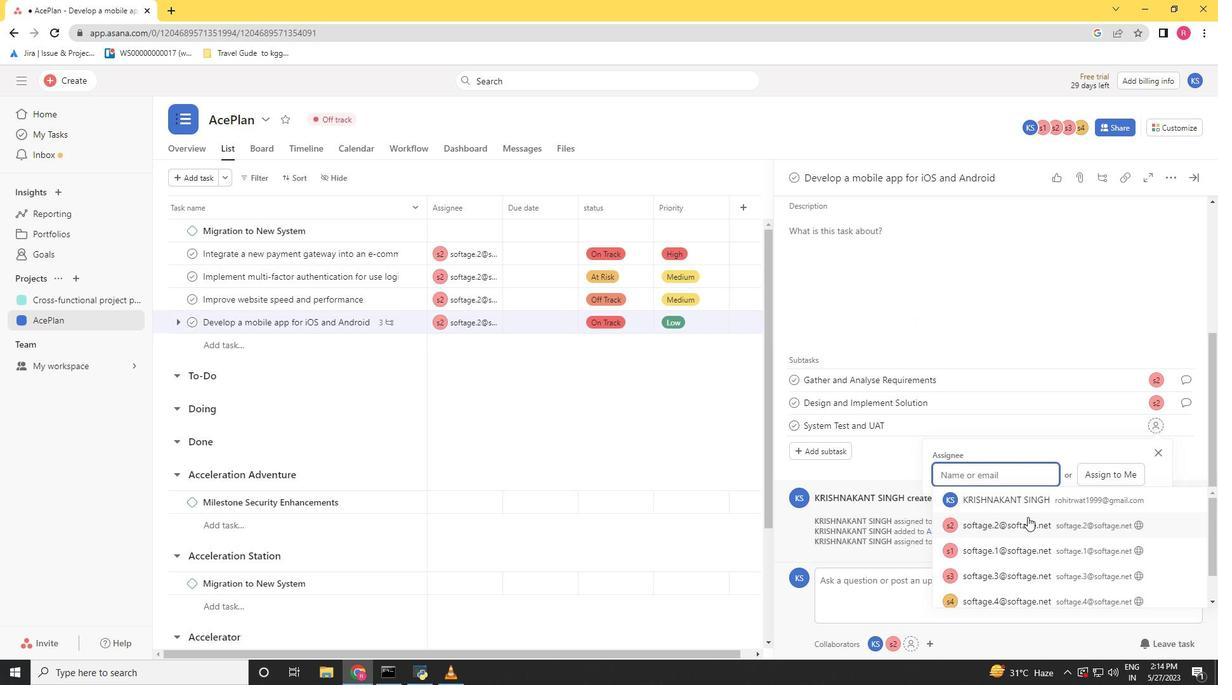 
Action: Mouse moved to (1183, 427)
Screenshot: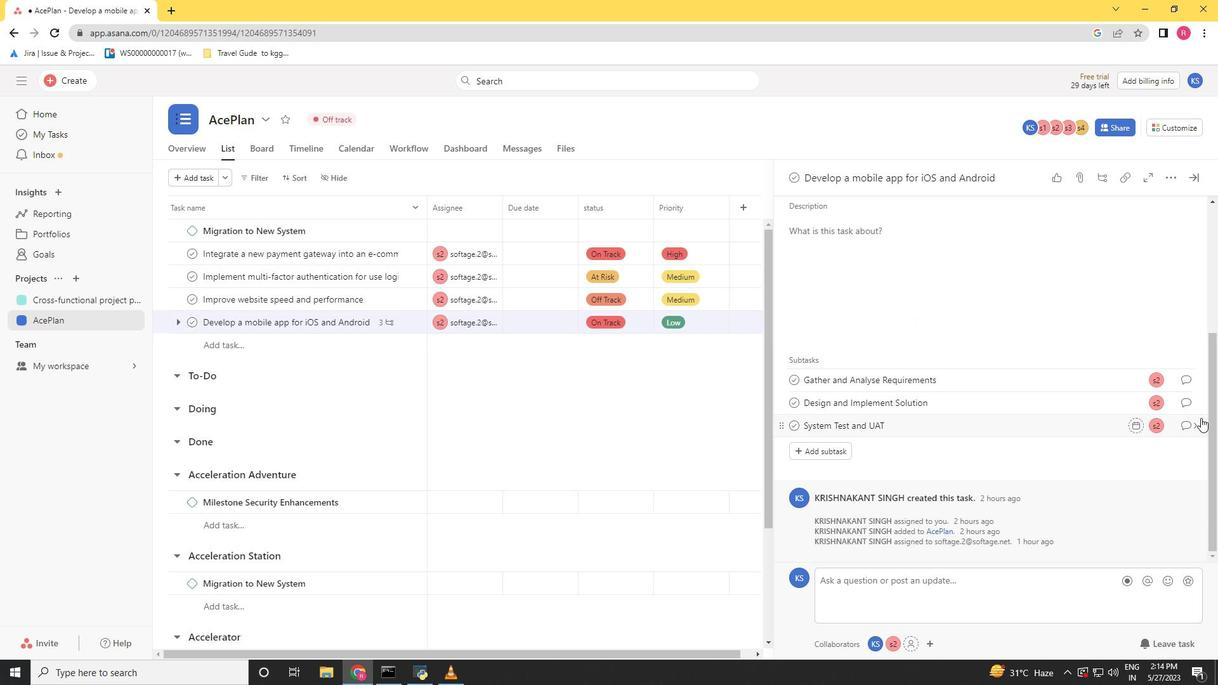 
Action: Mouse pressed left at (1183, 427)
Screenshot: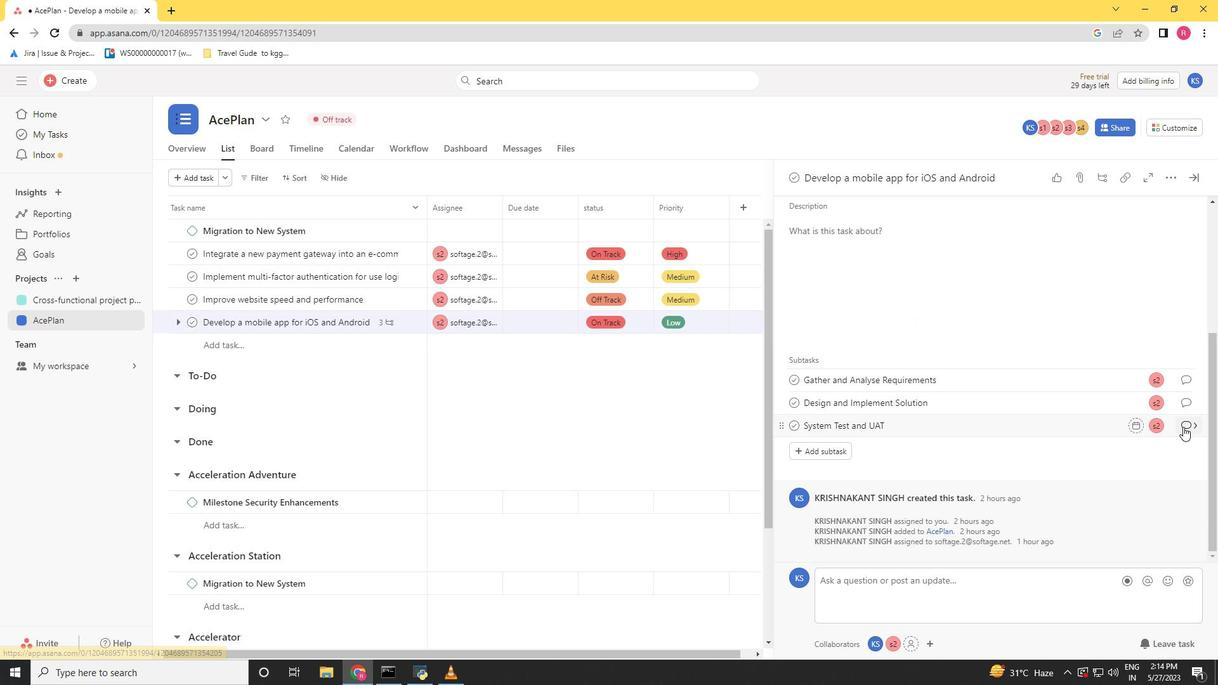 
Action: Mouse moved to (847, 363)
Screenshot: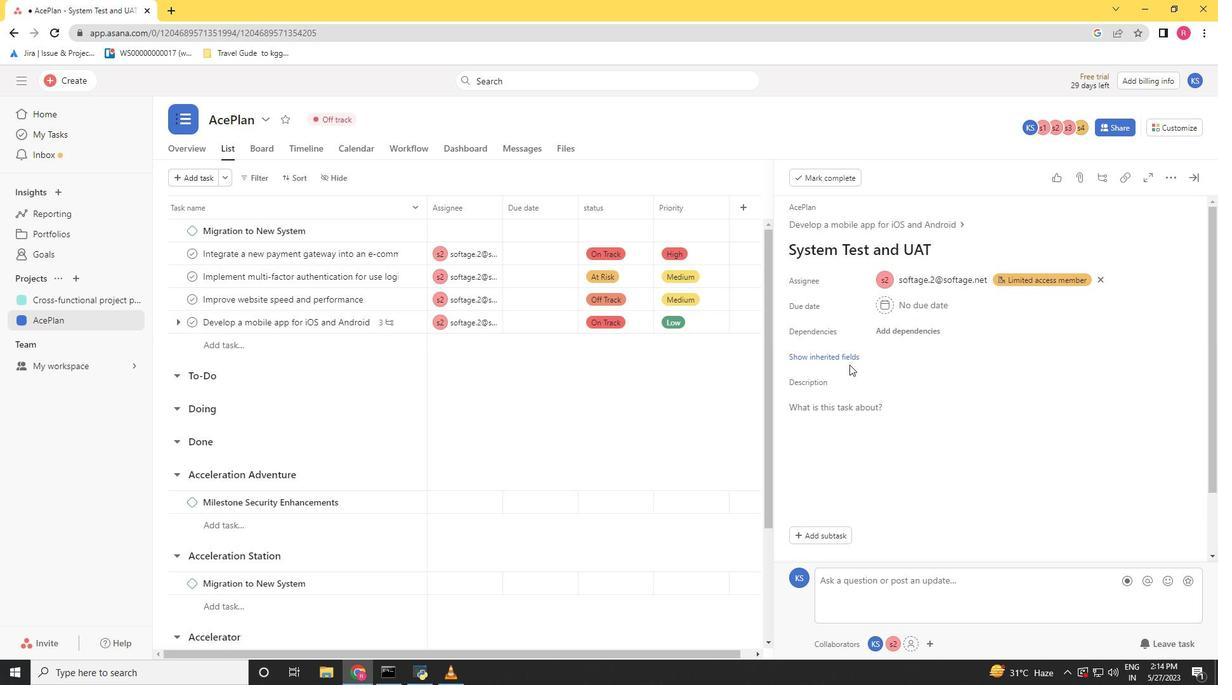 
Action: Mouse pressed left at (847, 363)
Screenshot: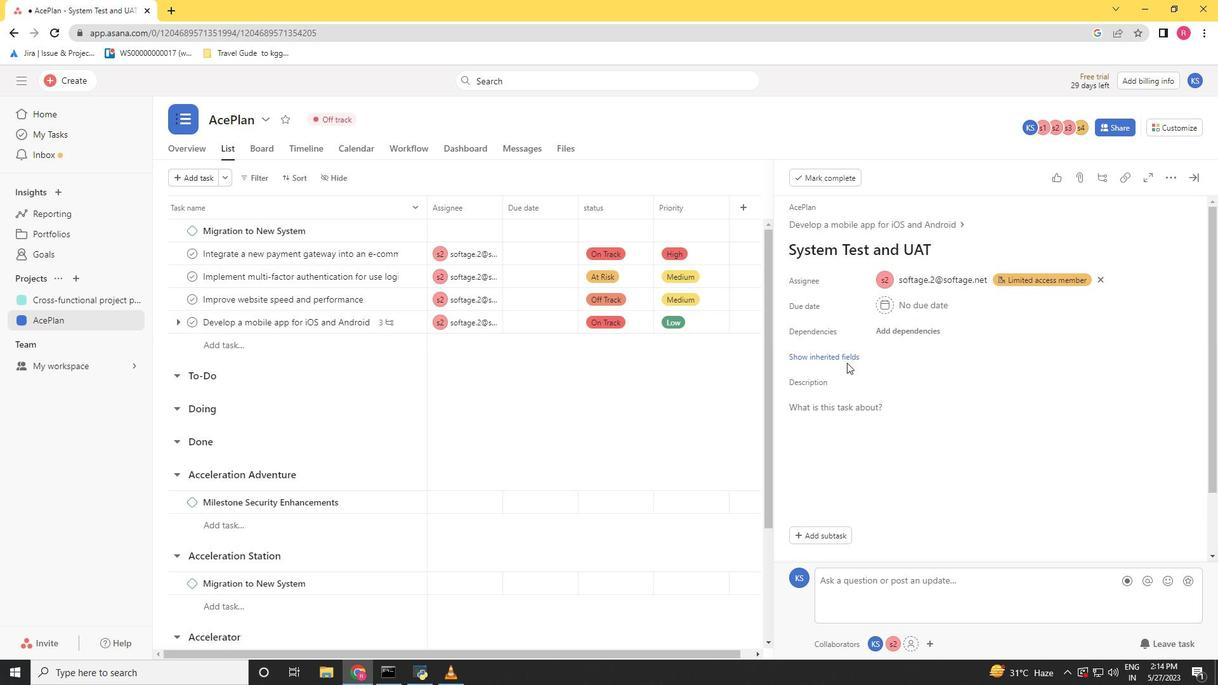 
Action: Mouse moved to (845, 355)
Screenshot: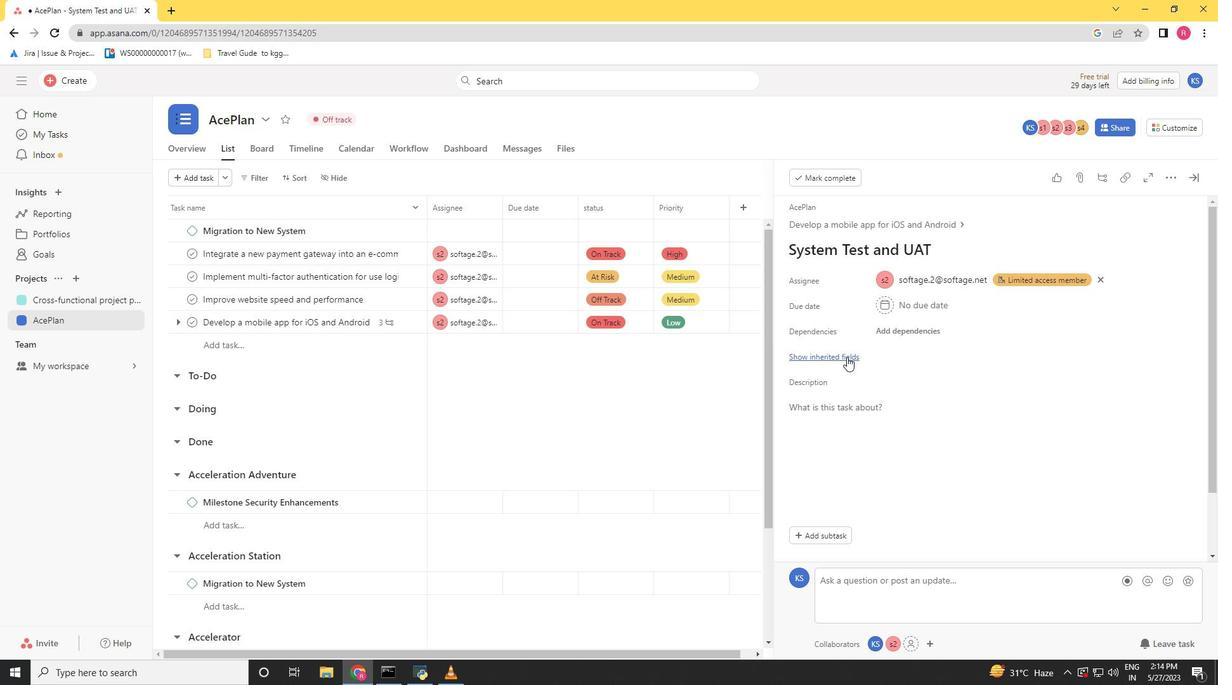
Action: Mouse pressed left at (845, 355)
Screenshot: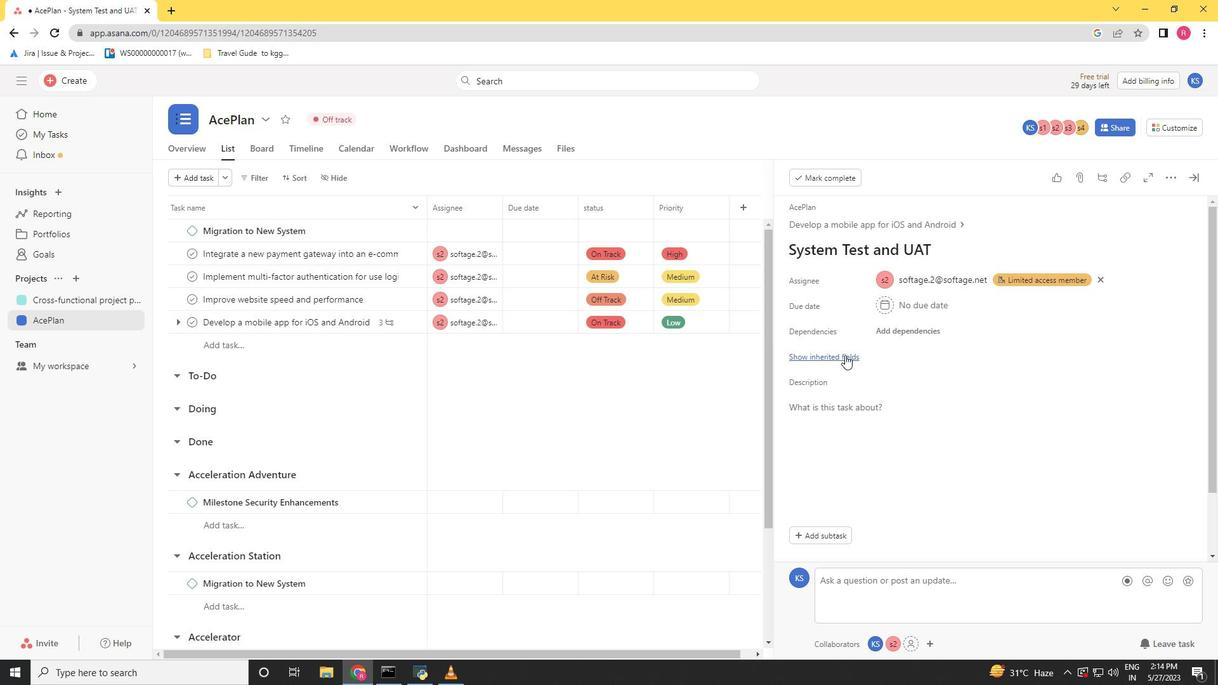 
Action: Mouse moved to (879, 385)
Screenshot: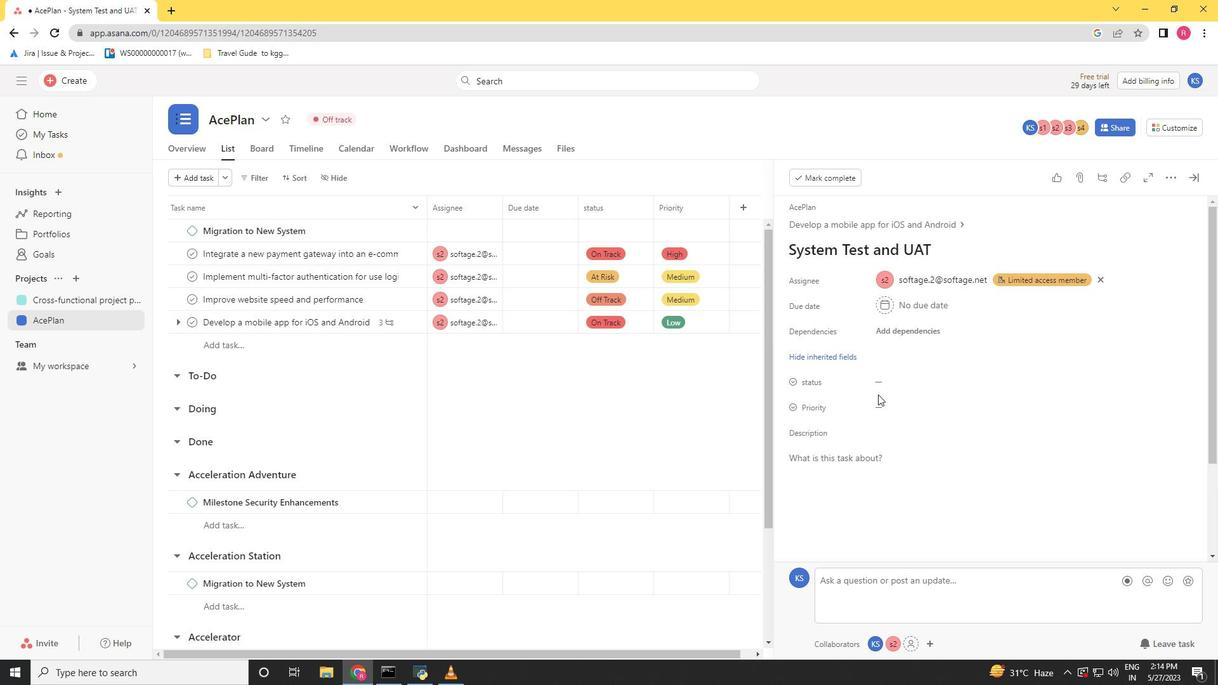 
Action: Mouse pressed left at (879, 385)
Screenshot: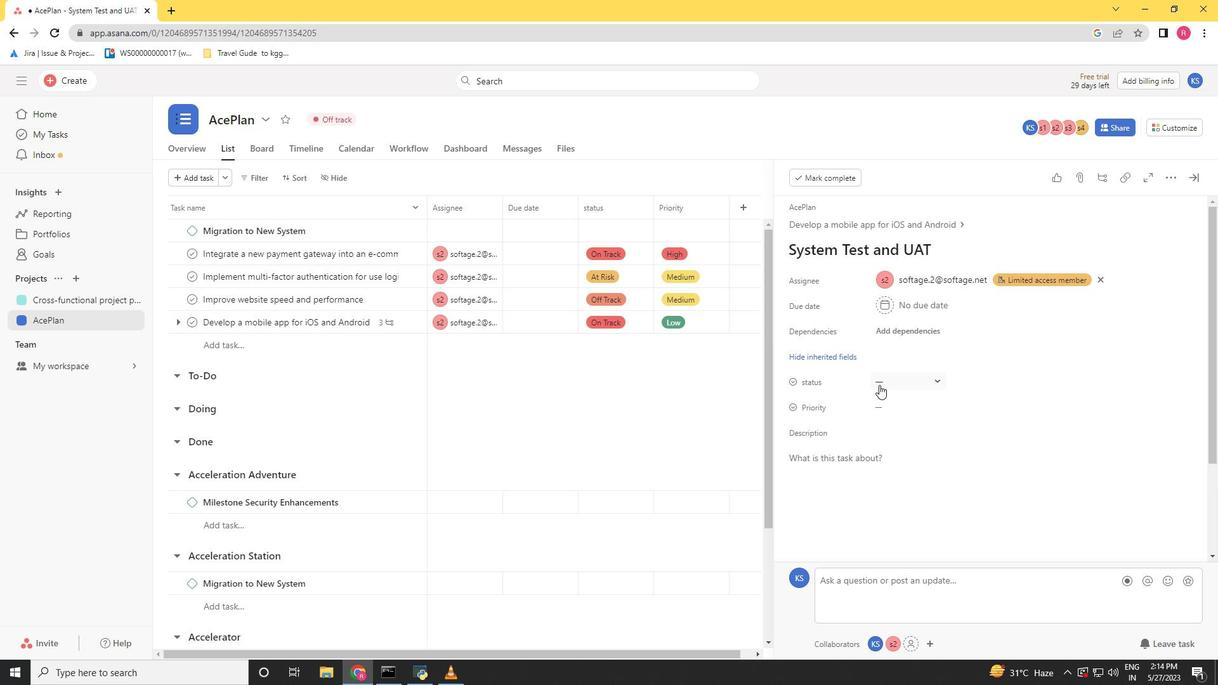 
Action: Mouse moved to (920, 465)
Screenshot: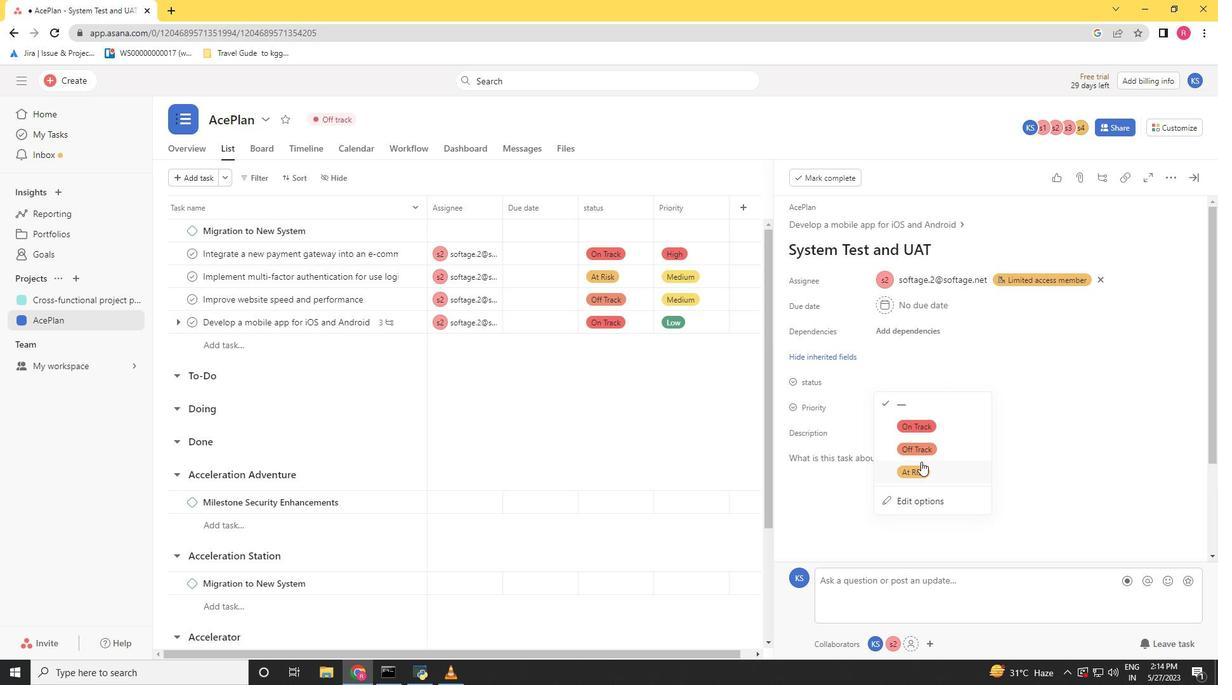 
Action: Mouse pressed left at (920, 465)
Screenshot: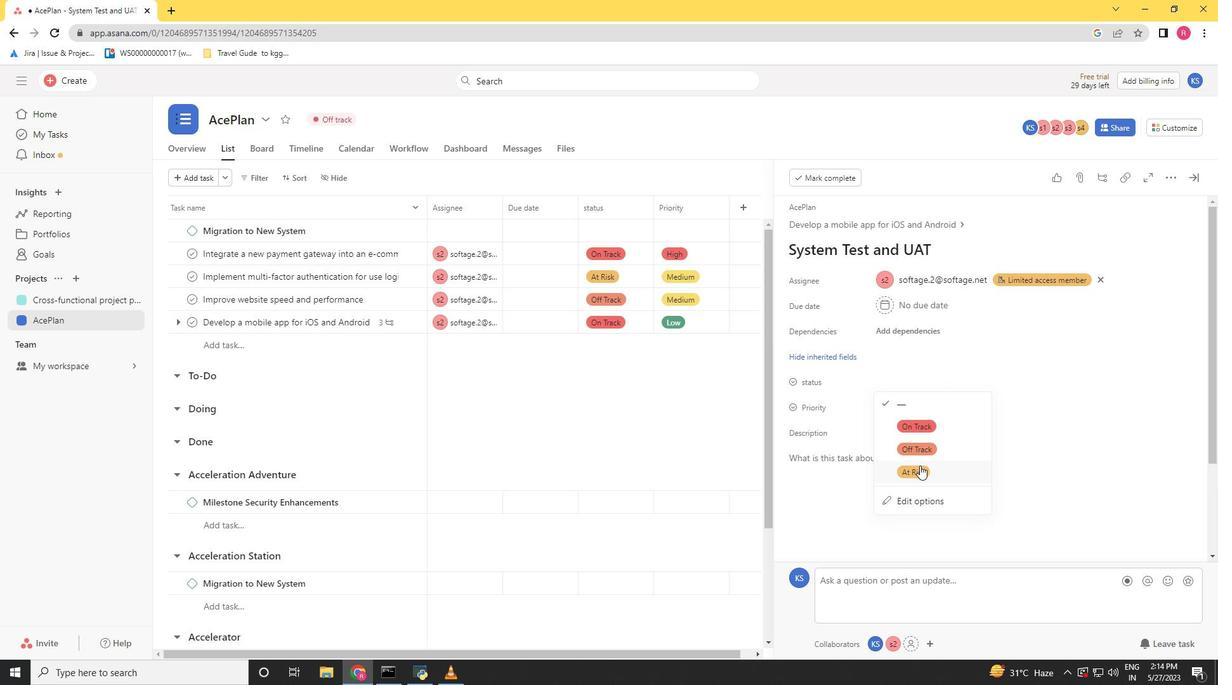 
Action: Mouse moved to (896, 409)
Screenshot: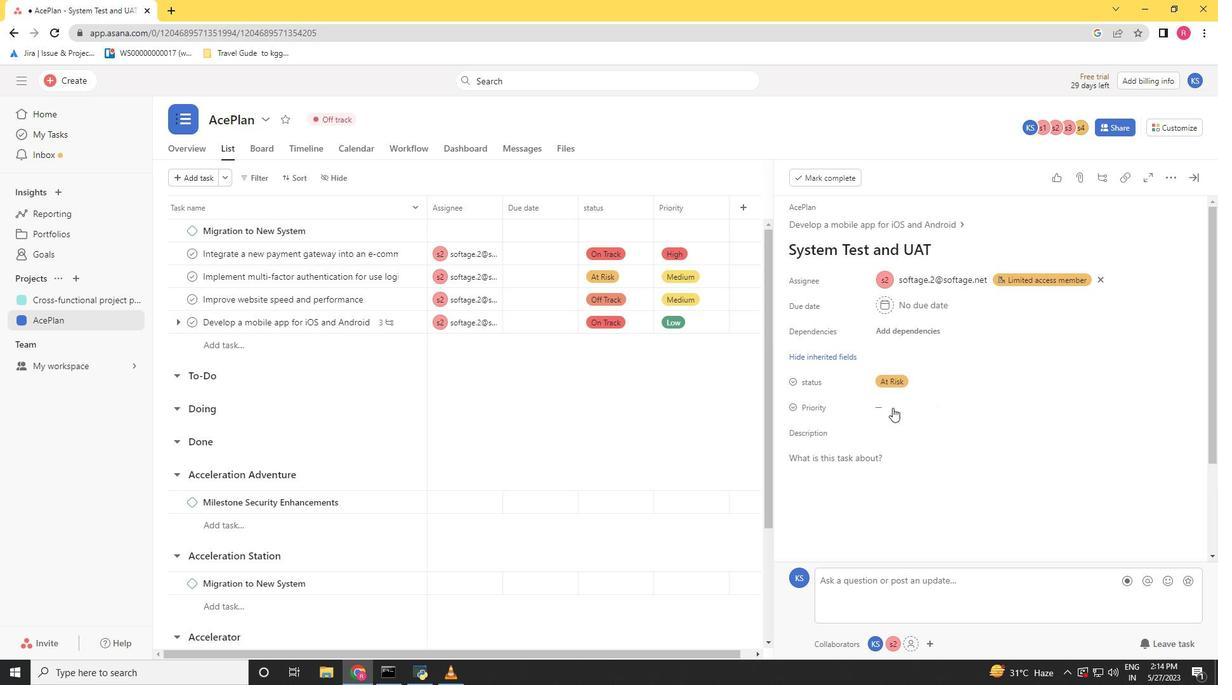 
Action: Mouse pressed left at (896, 409)
Screenshot: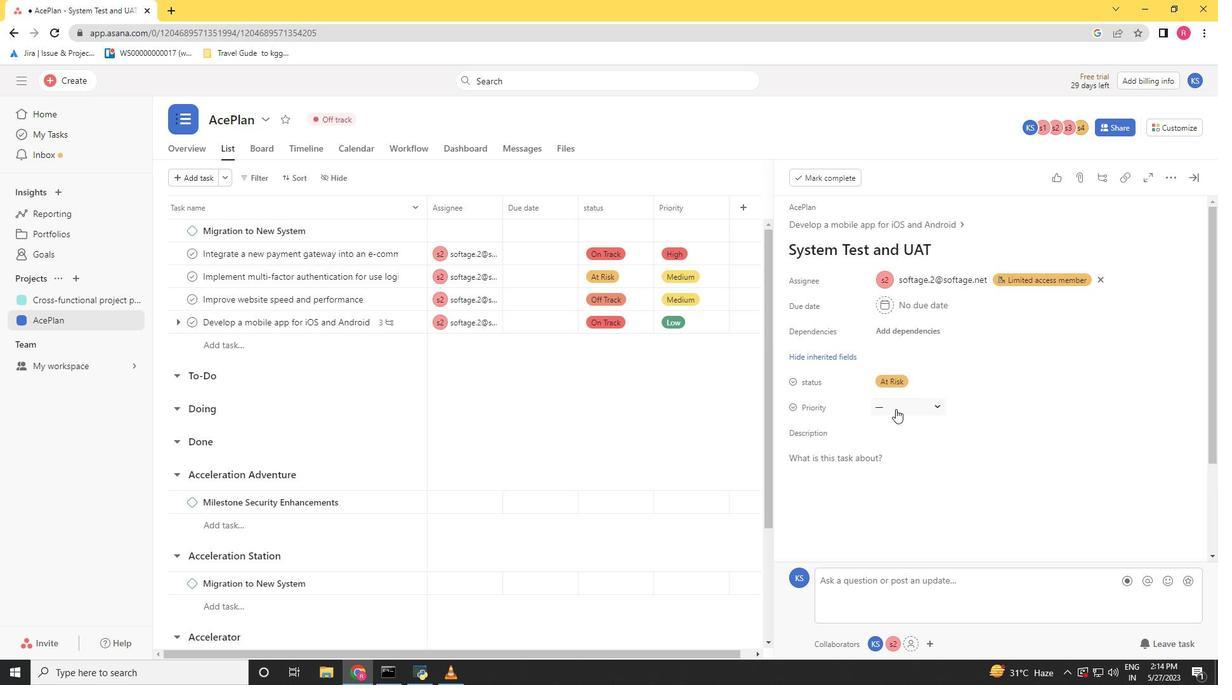 
Action: Mouse moved to (910, 470)
Screenshot: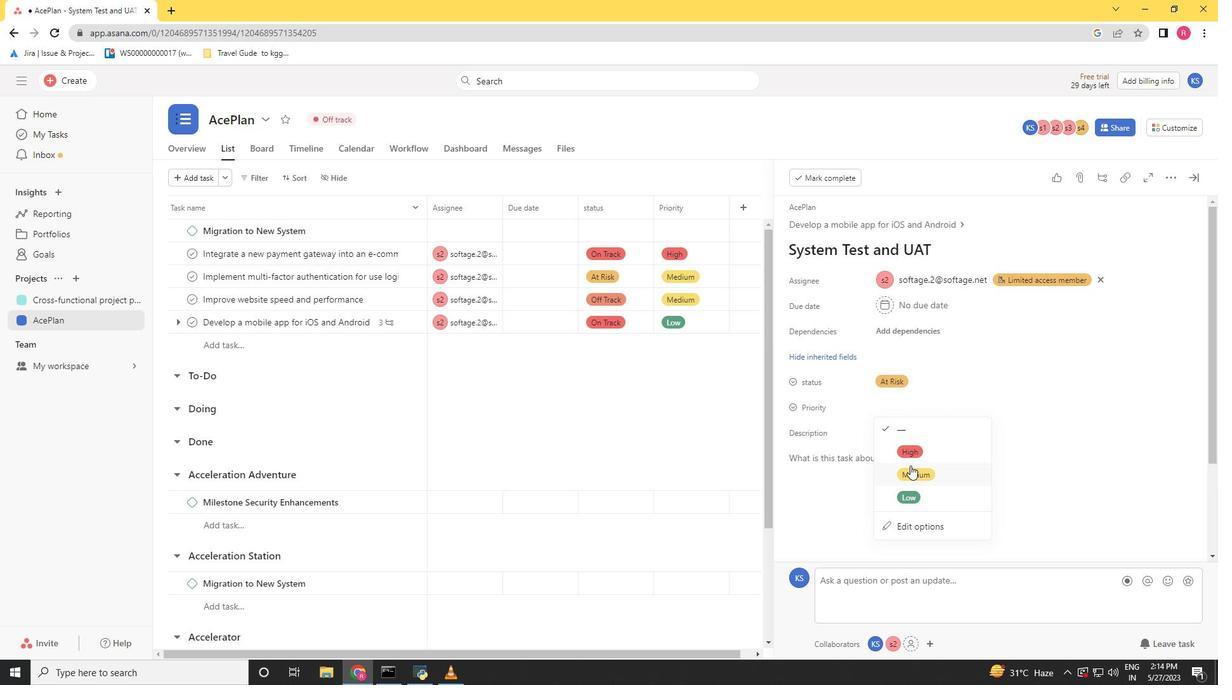 
Action: Mouse pressed left at (910, 470)
Screenshot: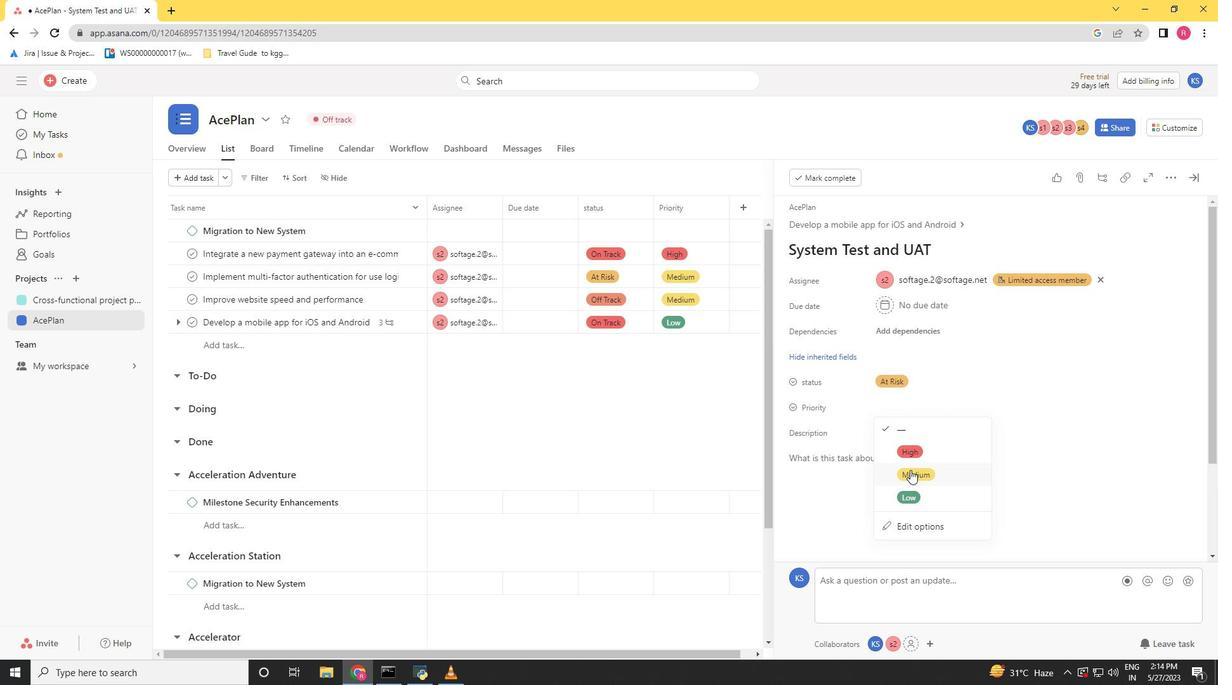 
Action: Mouse moved to (1201, 181)
Screenshot: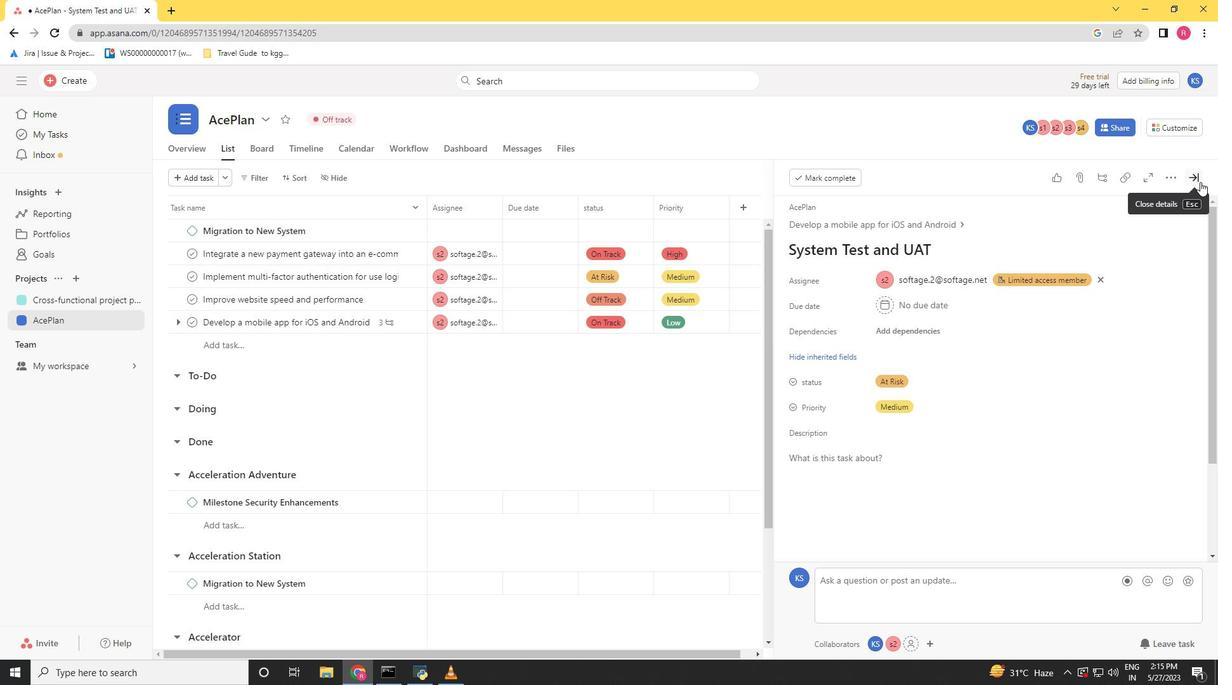 
Action: Mouse pressed left at (1201, 181)
Screenshot: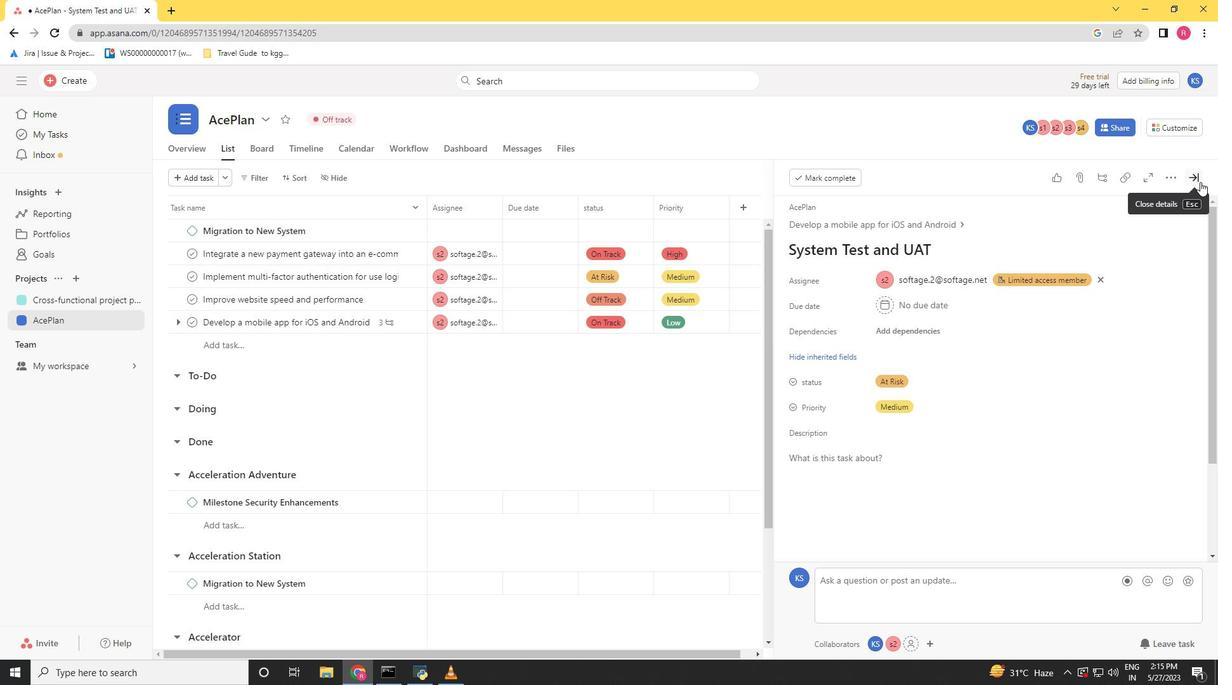 
